 Task: Search one way flight ticket for 5 adults, 2 children, 1 infant in seat and 1 infant on lap in economy from Madison: Dane County Regional Airport (truax Field) to Greensboro: Piedmont Triad International Airport on 5-1-2023. Choice of flights is Singapure airlines. Number of bags: 2 checked bags. Price is upto 83000. Outbound departure time preference is 7:30.
Action: Mouse moved to (249, 441)
Screenshot: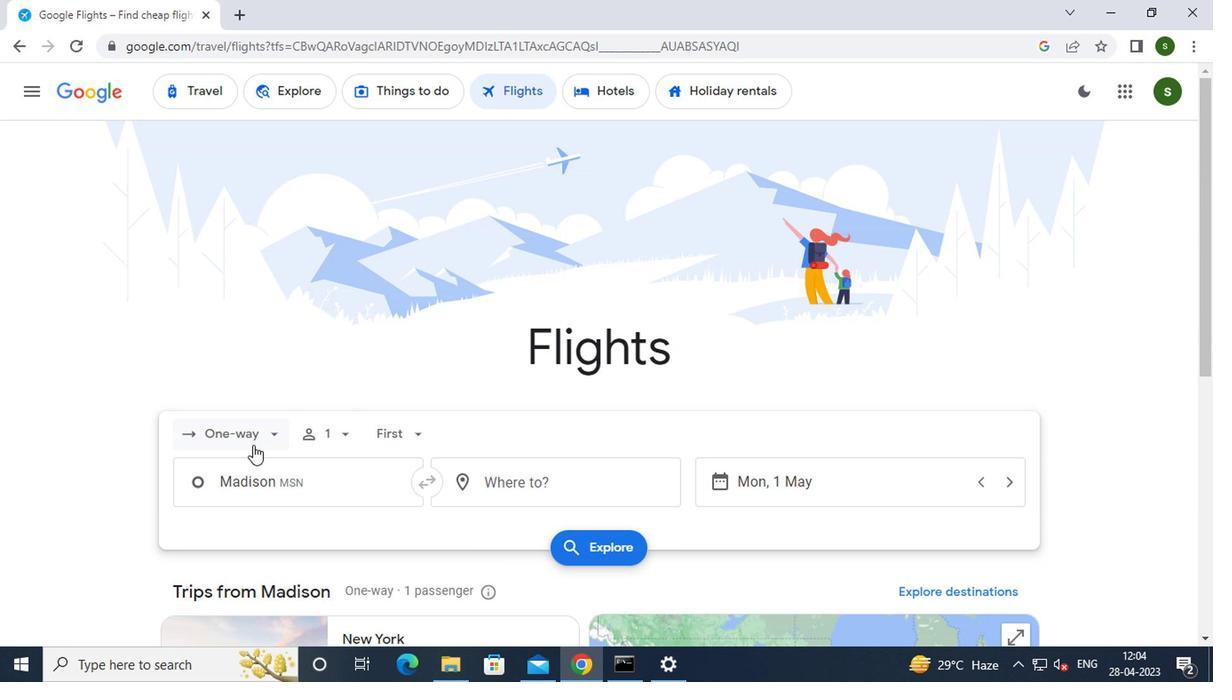 
Action: Mouse pressed left at (249, 441)
Screenshot: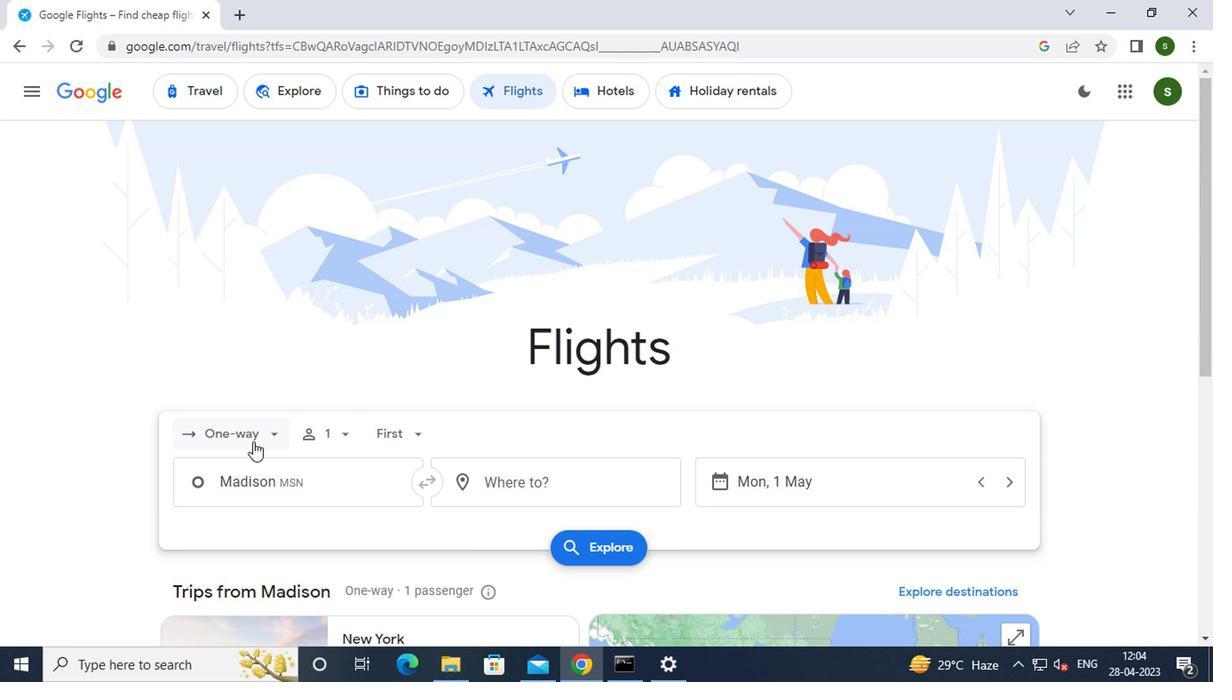 
Action: Mouse moved to (265, 509)
Screenshot: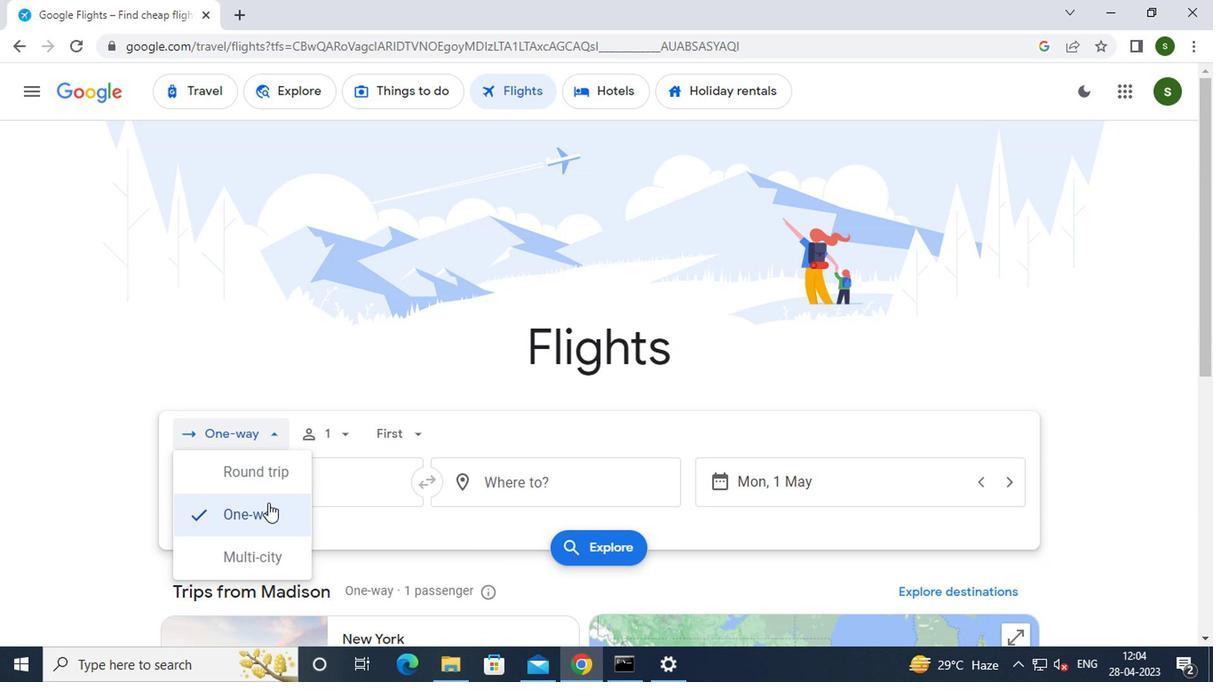 
Action: Mouse pressed left at (265, 509)
Screenshot: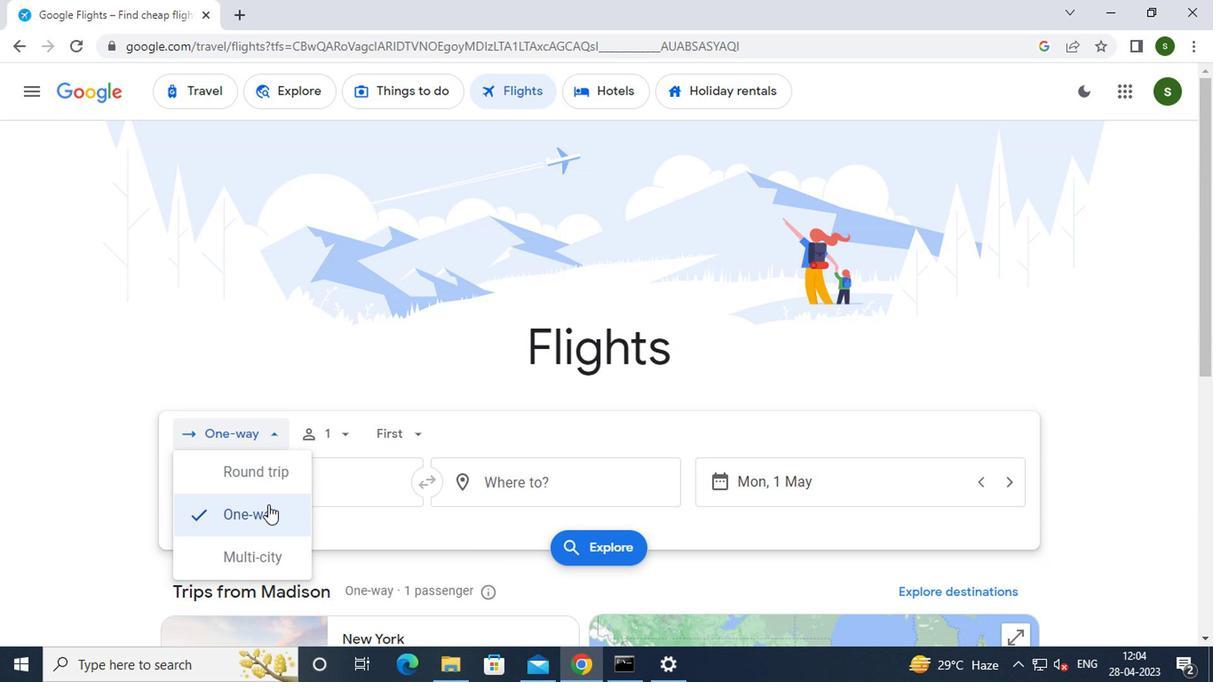 
Action: Mouse moved to (340, 436)
Screenshot: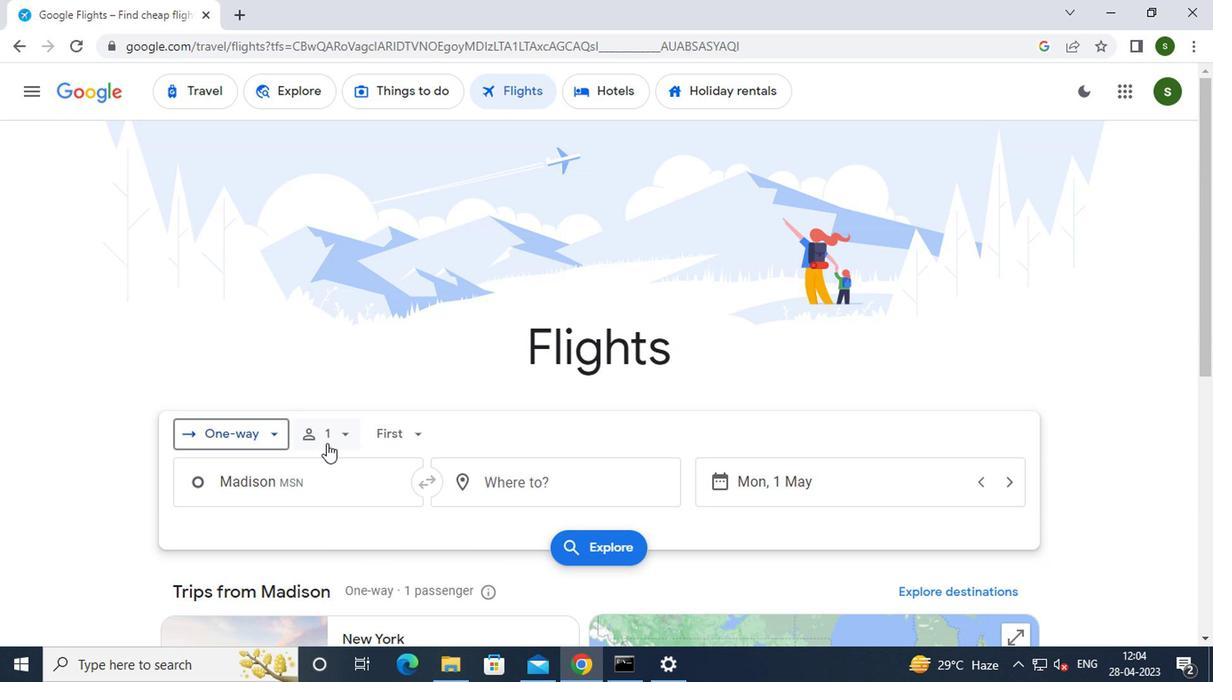 
Action: Mouse pressed left at (340, 436)
Screenshot: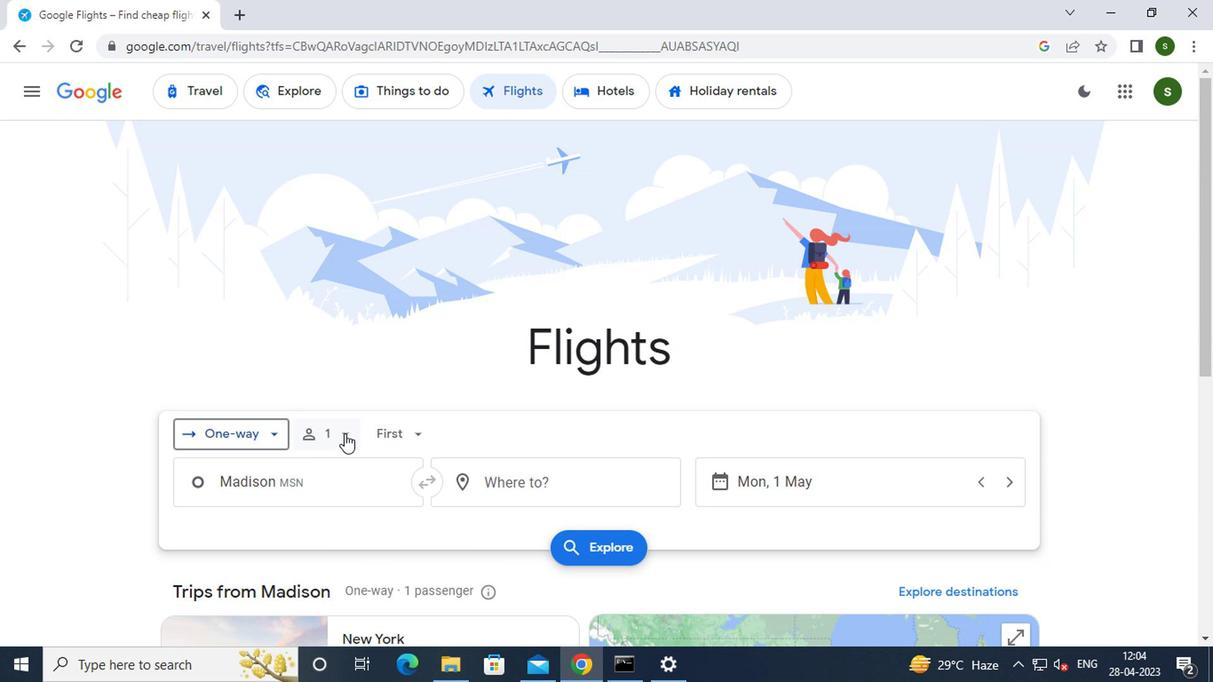 
Action: Mouse moved to (470, 479)
Screenshot: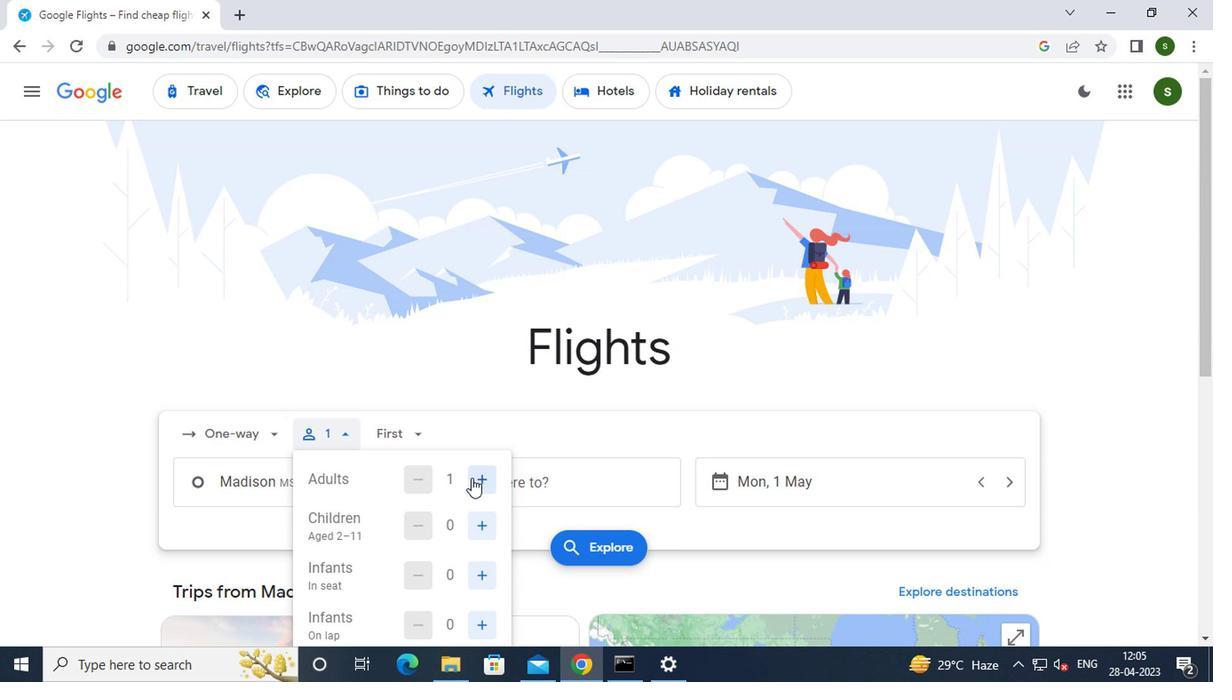 
Action: Mouse pressed left at (470, 479)
Screenshot: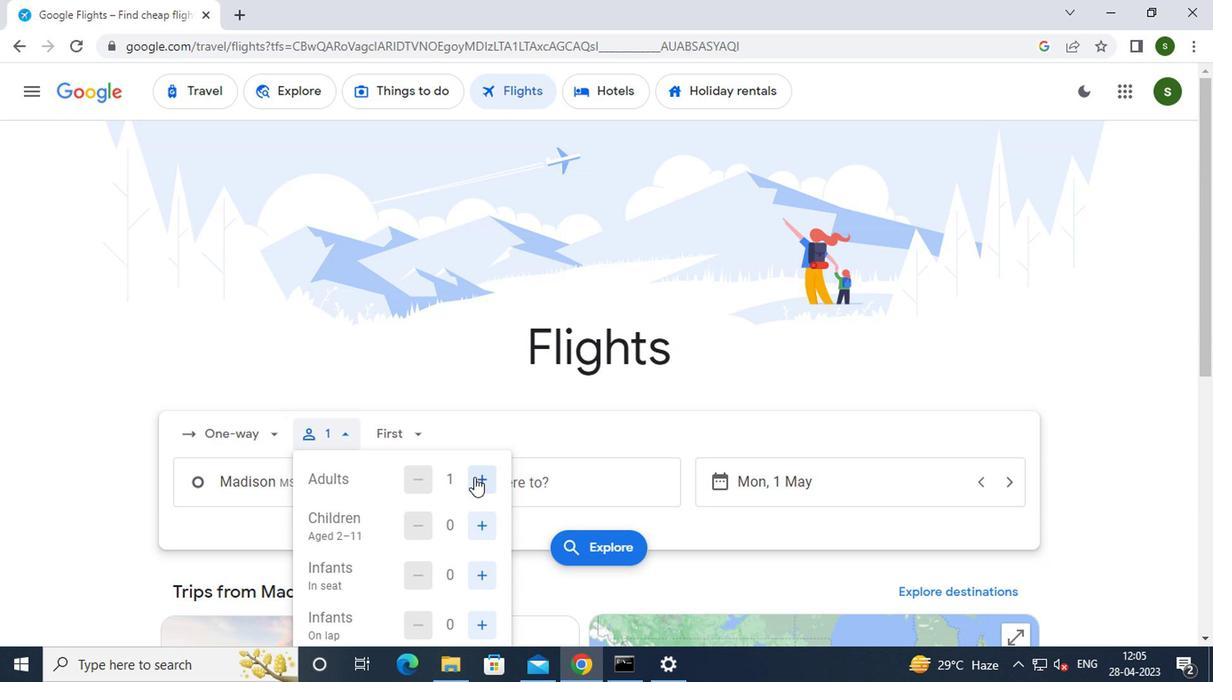 
Action: Mouse pressed left at (470, 479)
Screenshot: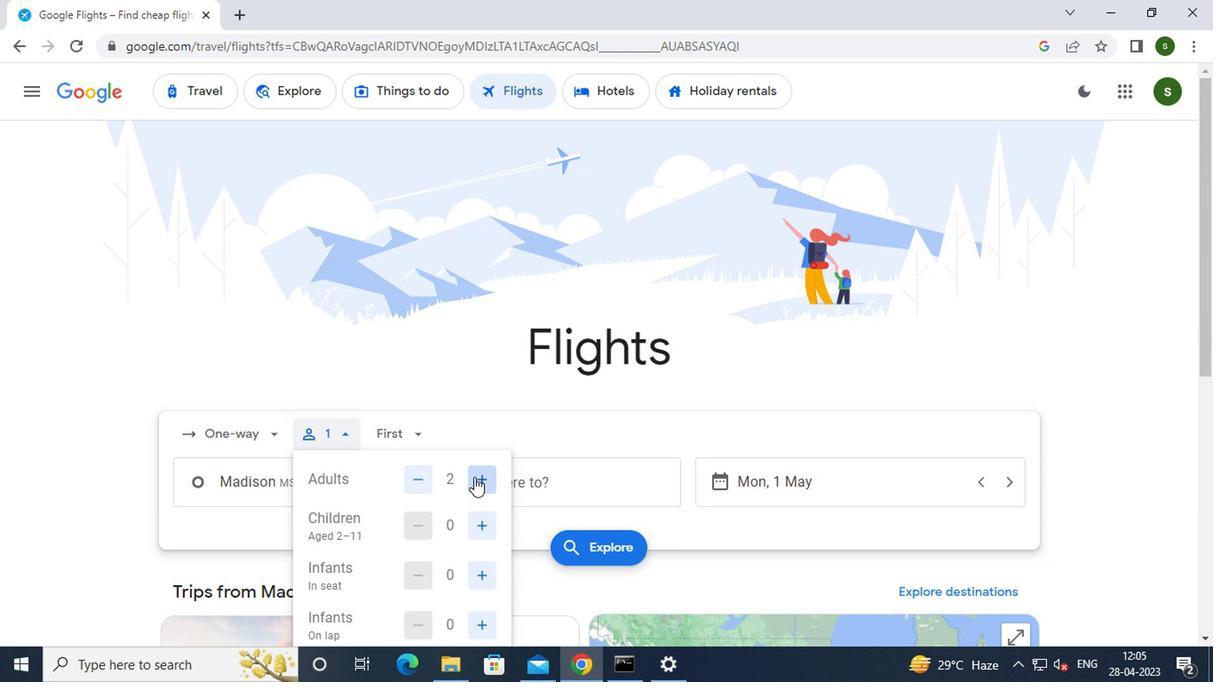 
Action: Mouse pressed left at (470, 479)
Screenshot: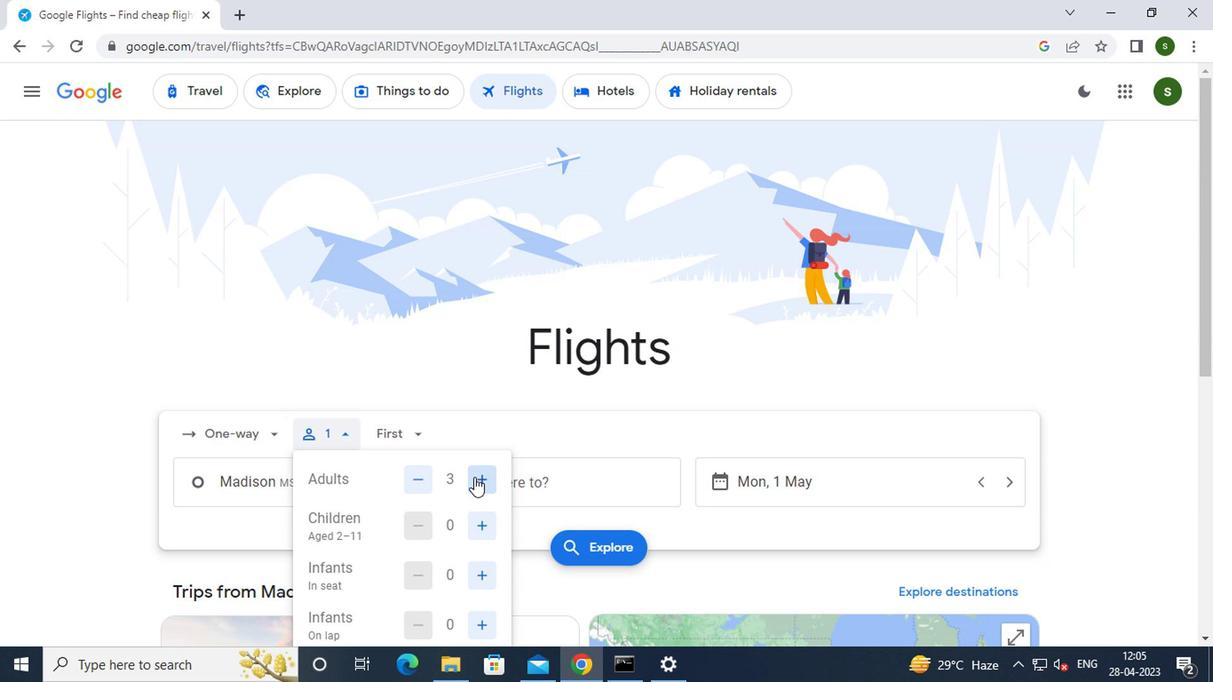 
Action: Mouse pressed left at (470, 479)
Screenshot: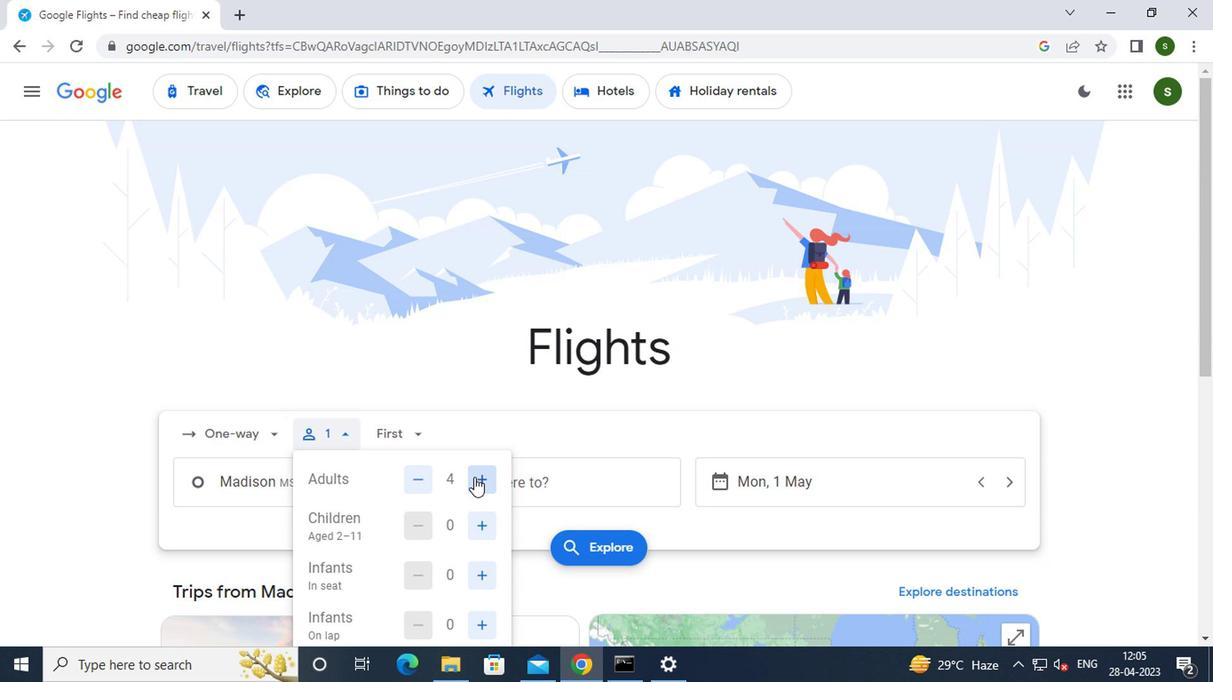 
Action: Mouse moved to (482, 517)
Screenshot: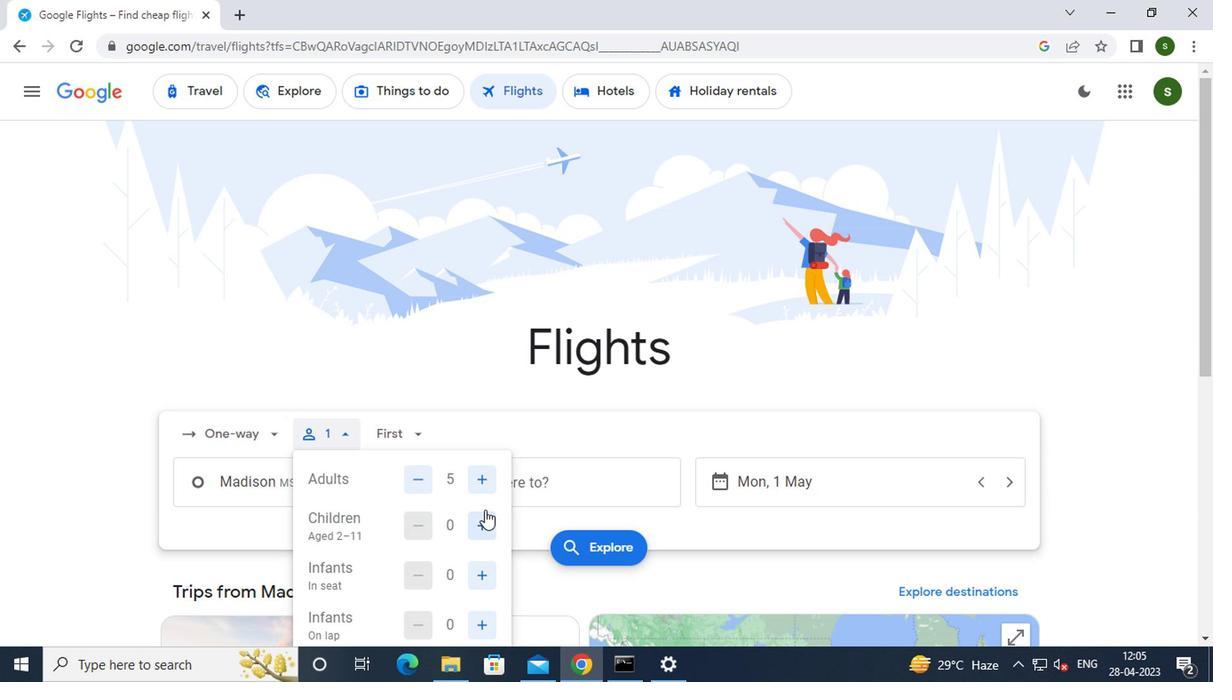 
Action: Mouse pressed left at (482, 517)
Screenshot: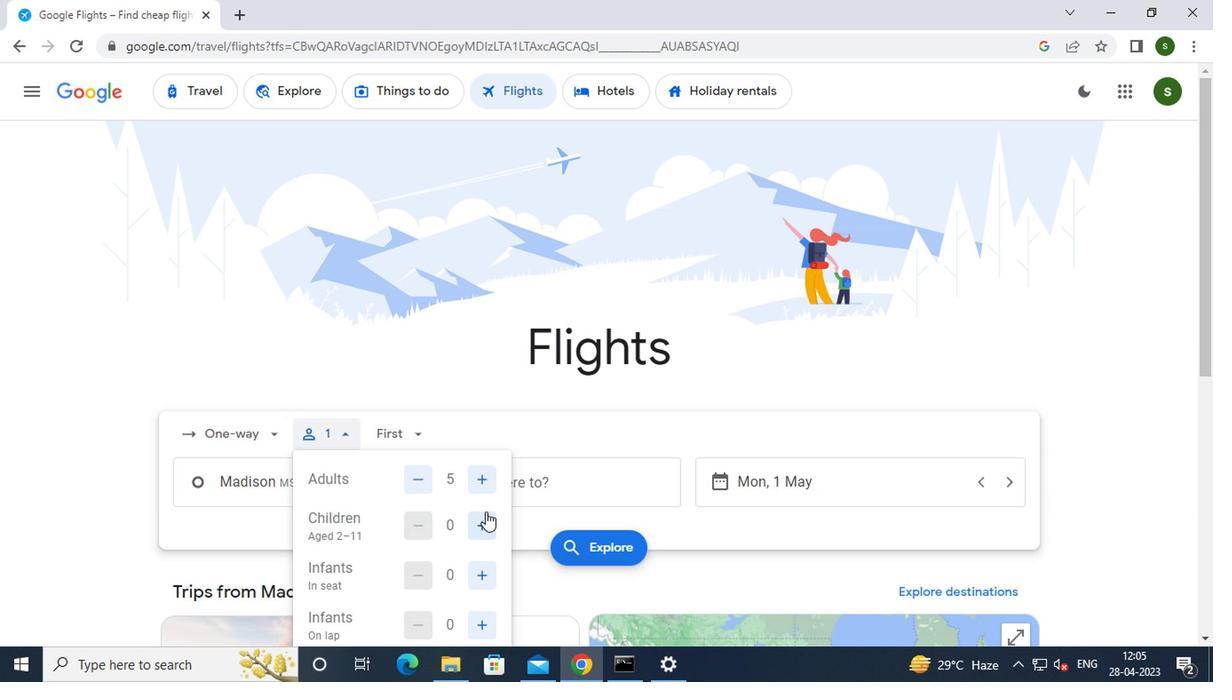 
Action: Mouse pressed left at (482, 517)
Screenshot: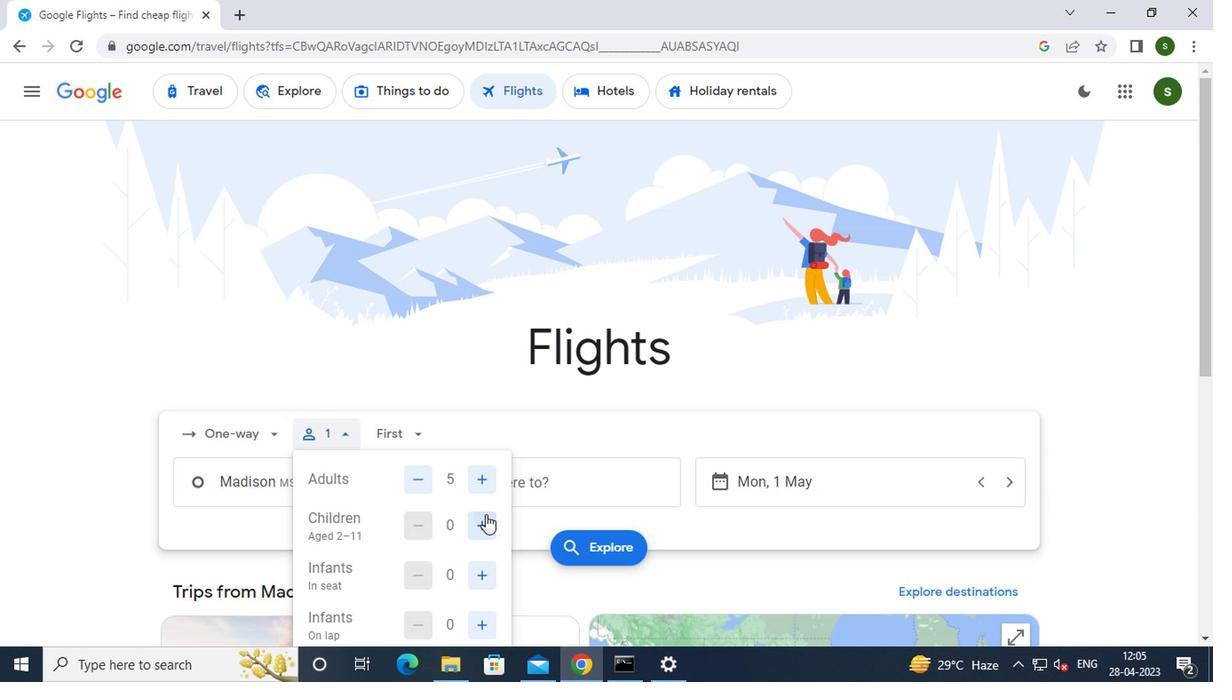 
Action: Mouse scrolled (482, 515) with delta (0, -1)
Screenshot: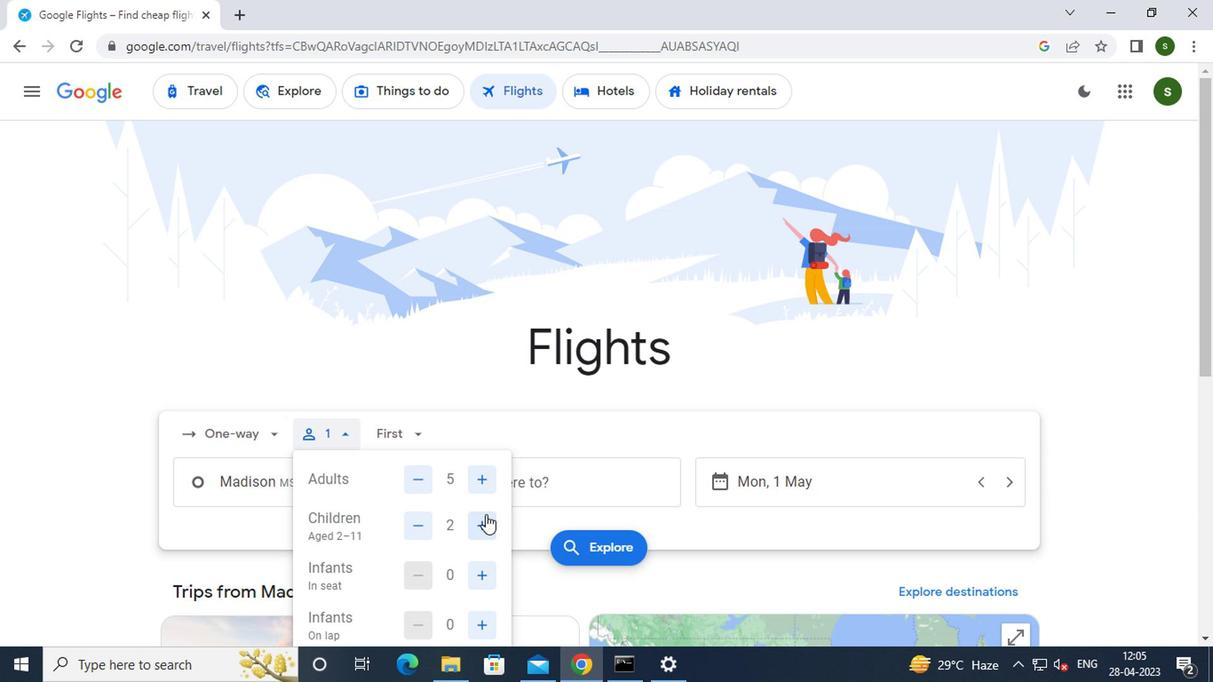 
Action: Mouse moved to (478, 491)
Screenshot: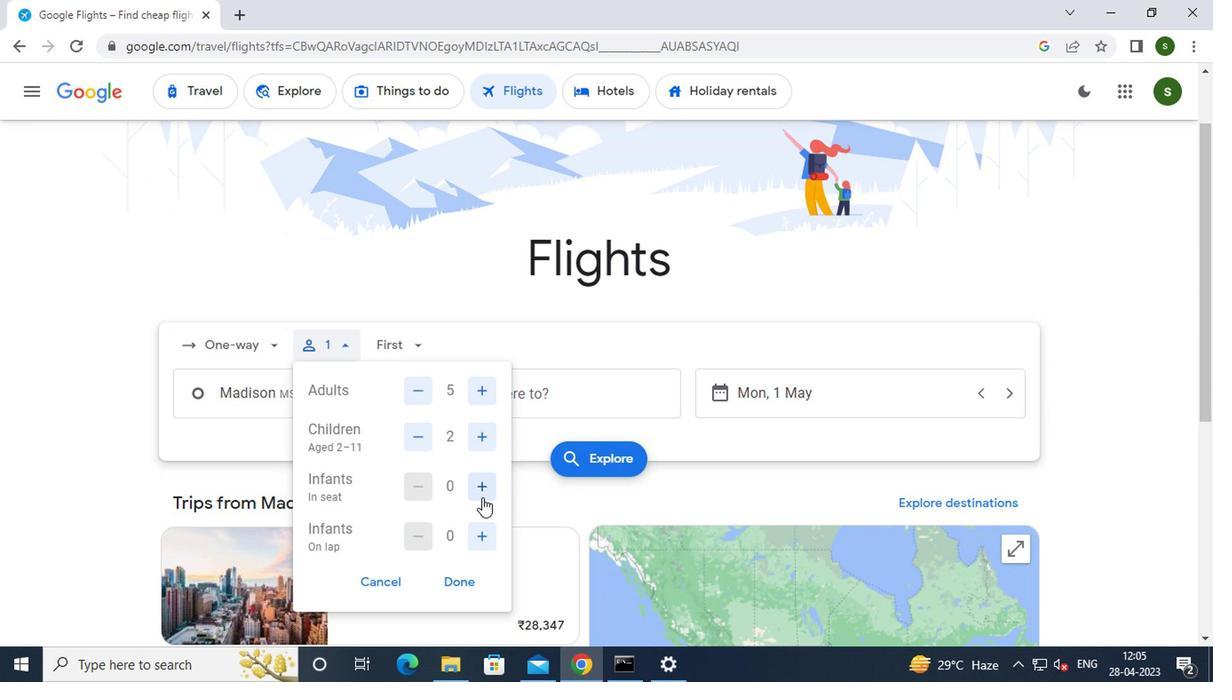 
Action: Mouse pressed left at (478, 491)
Screenshot: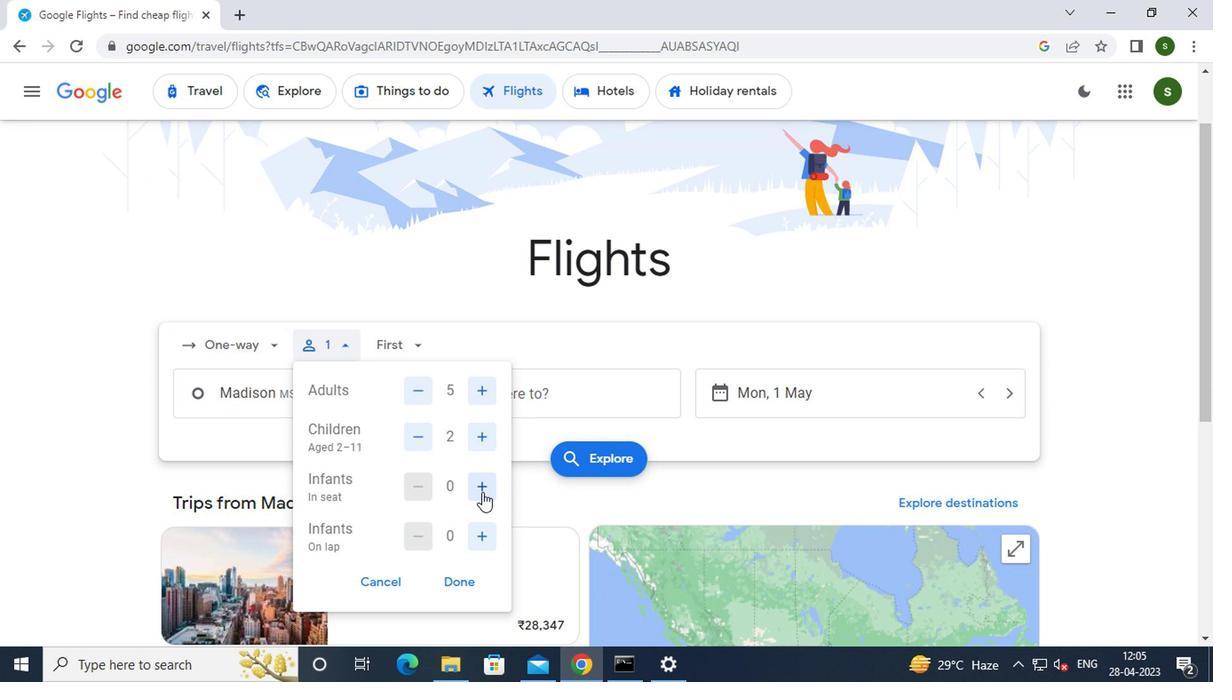 
Action: Mouse moved to (477, 535)
Screenshot: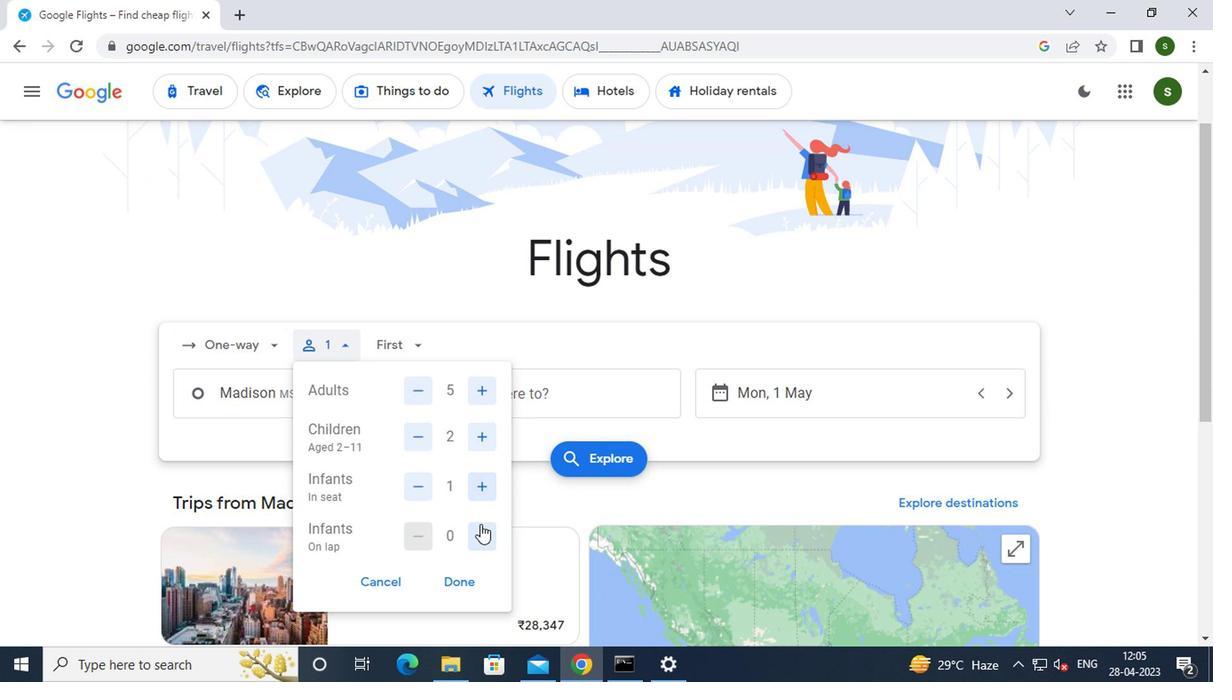 
Action: Mouse pressed left at (477, 535)
Screenshot: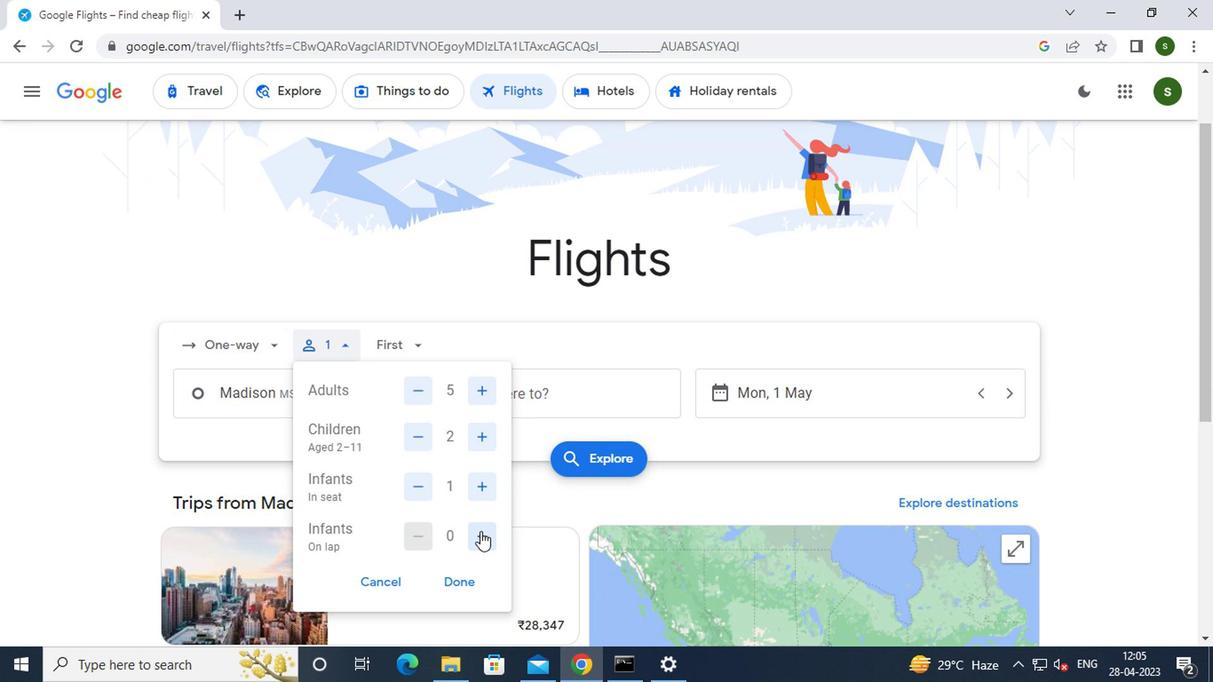 
Action: Mouse moved to (408, 351)
Screenshot: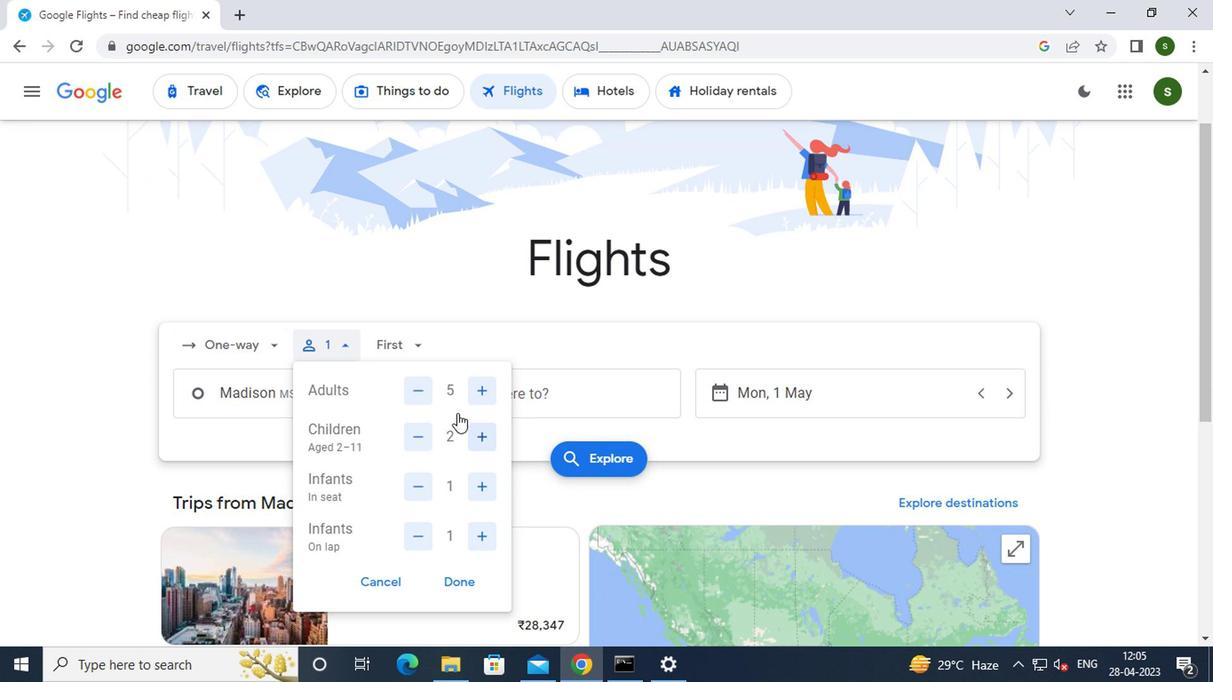 
Action: Mouse pressed left at (408, 351)
Screenshot: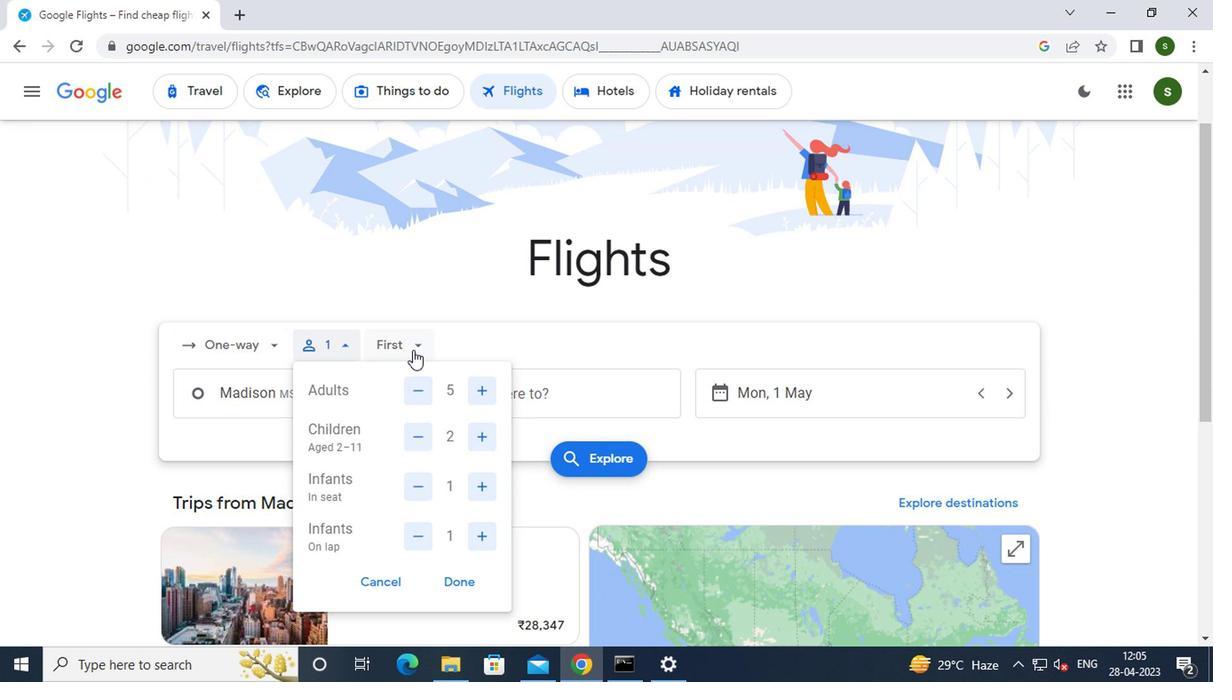 
Action: Mouse moved to (423, 382)
Screenshot: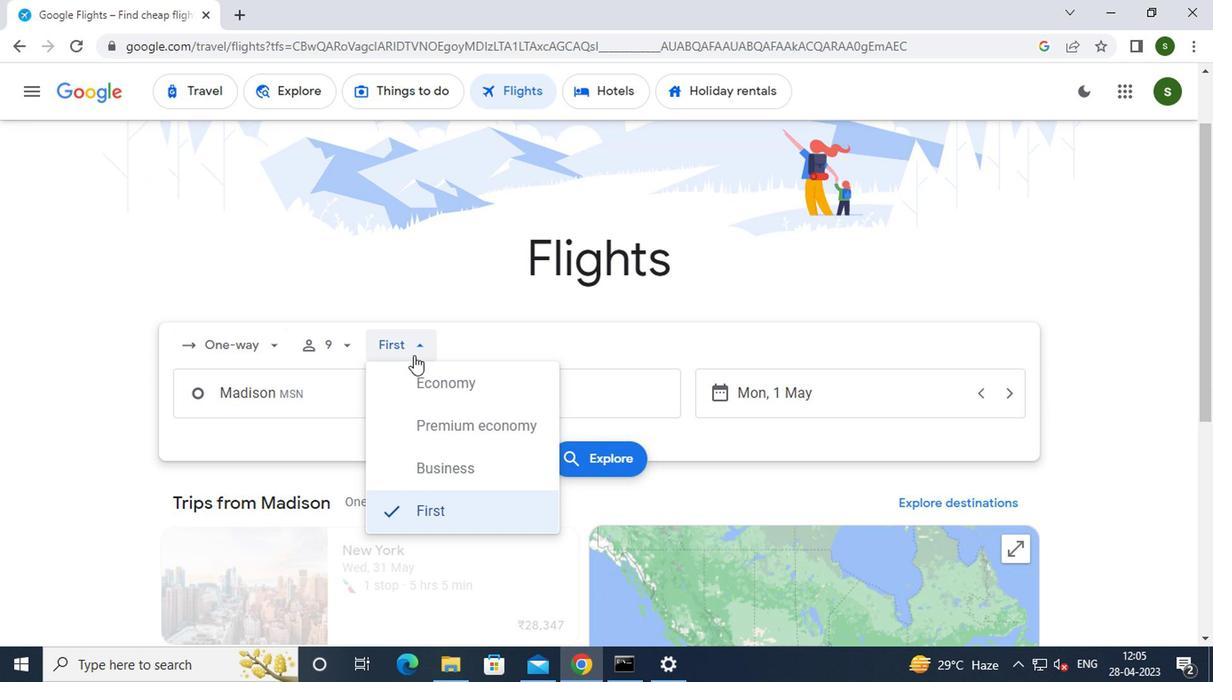 
Action: Mouse pressed left at (423, 382)
Screenshot: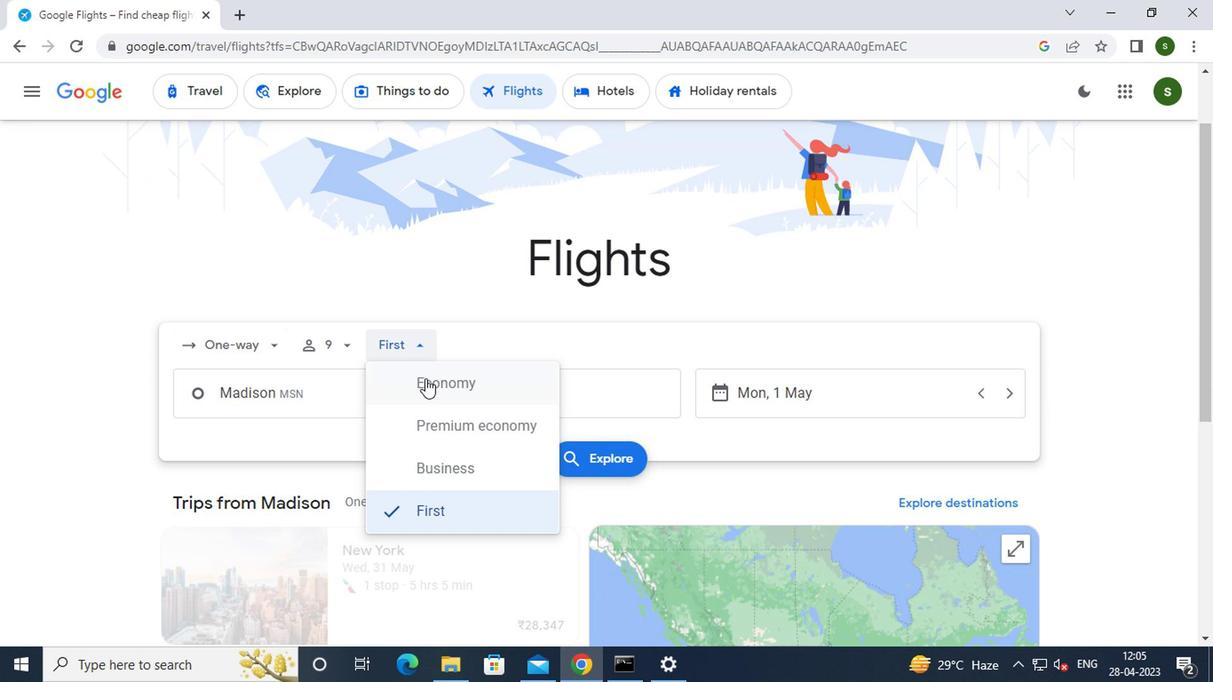 
Action: Mouse moved to (292, 403)
Screenshot: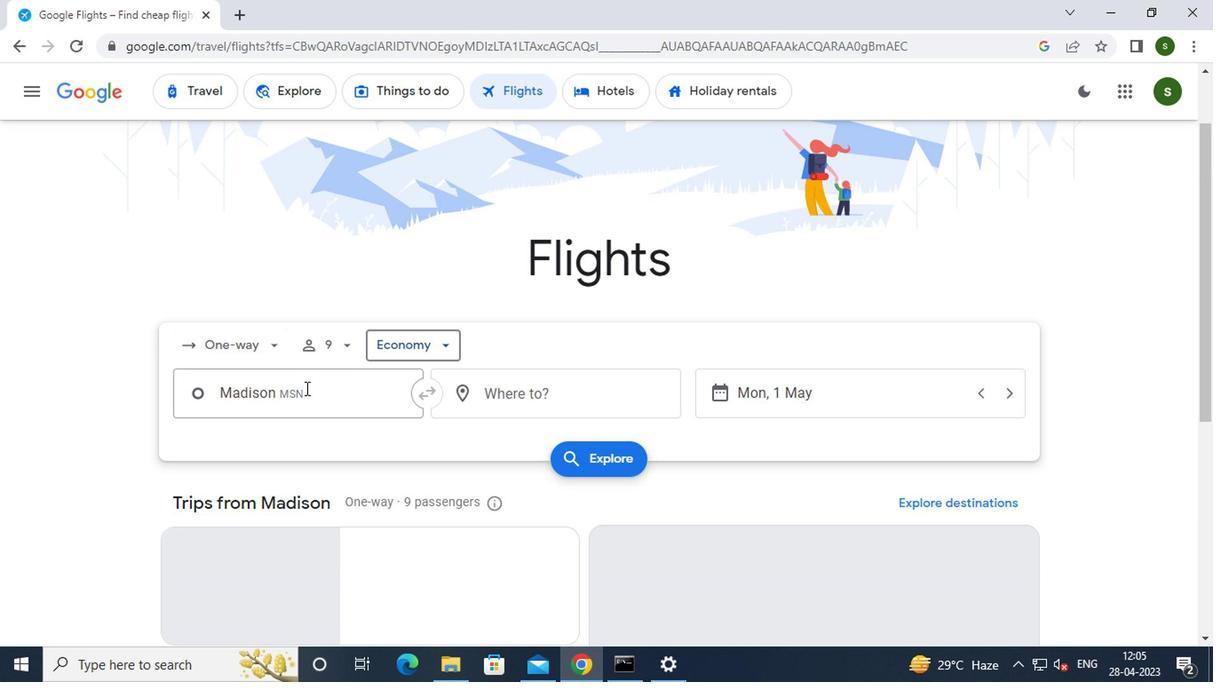 
Action: Mouse pressed left at (292, 403)
Screenshot: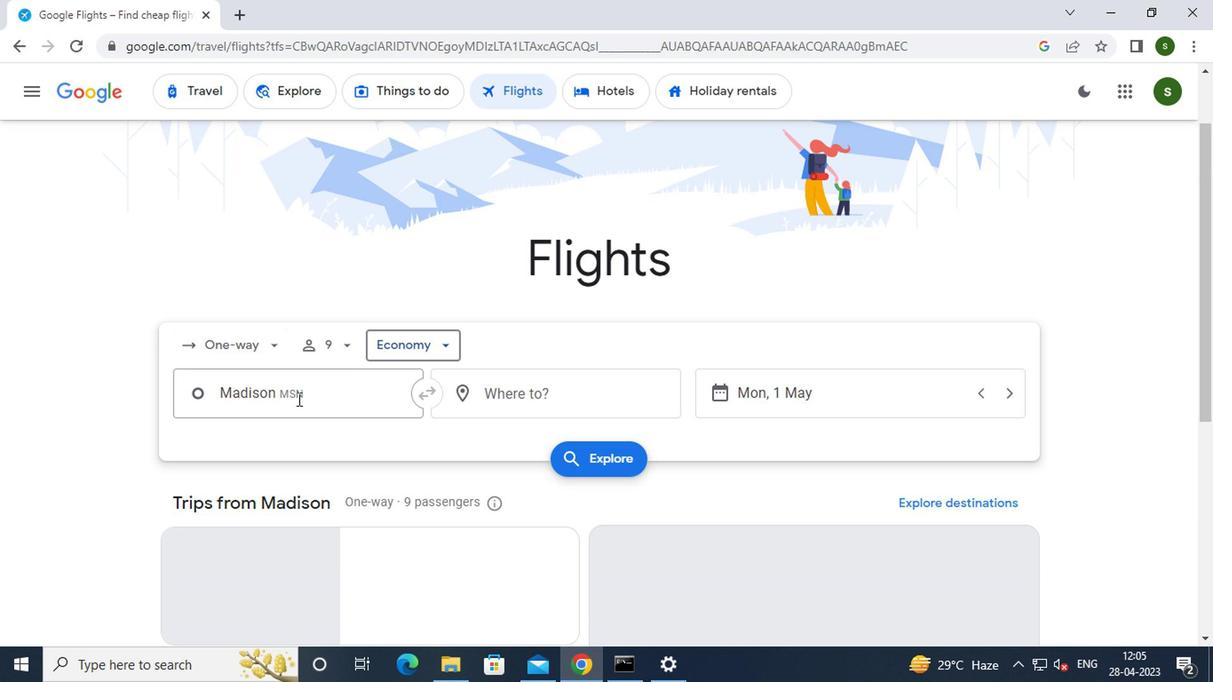 
Action: Key pressed <Key.backspace>m<Key.caps_lock>adison
Screenshot: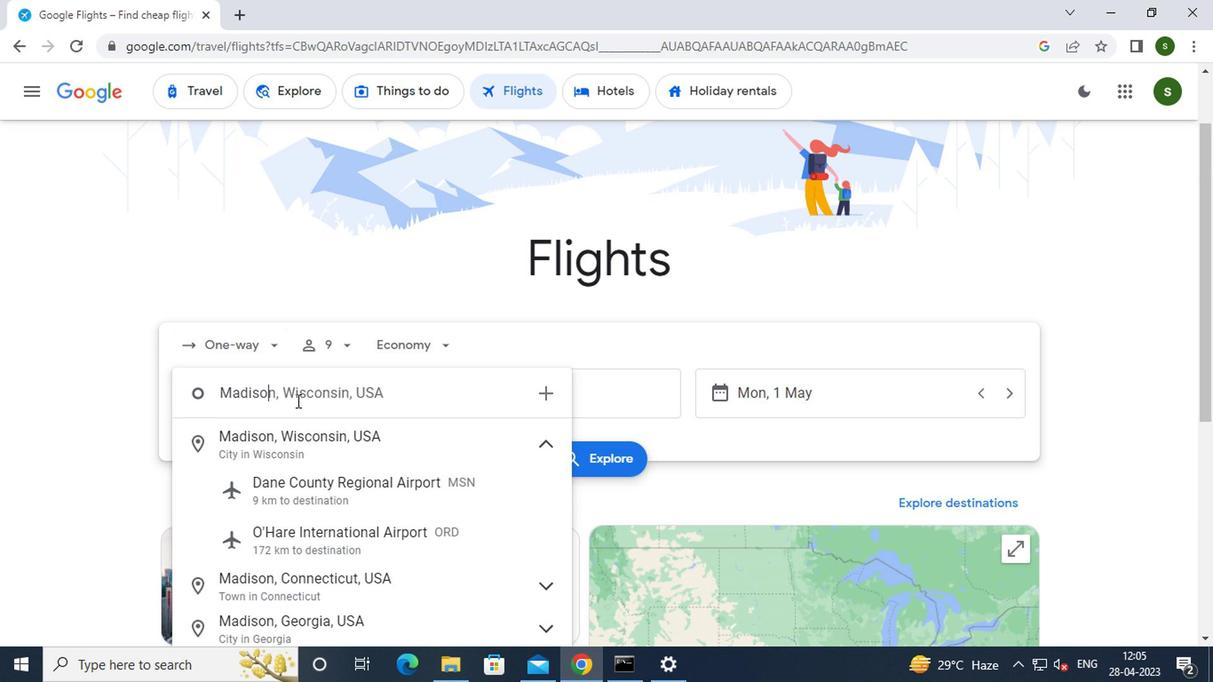 
Action: Mouse moved to (314, 496)
Screenshot: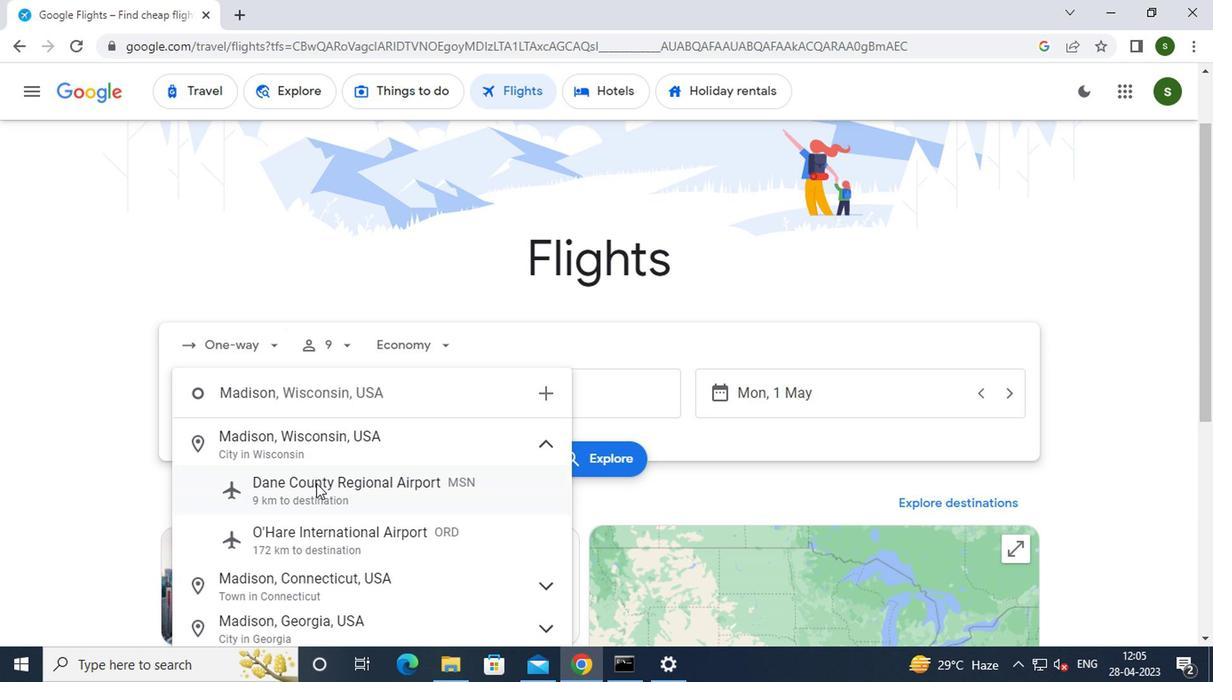 
Action: Mouse pressed left at (314, 496)
Screenshot: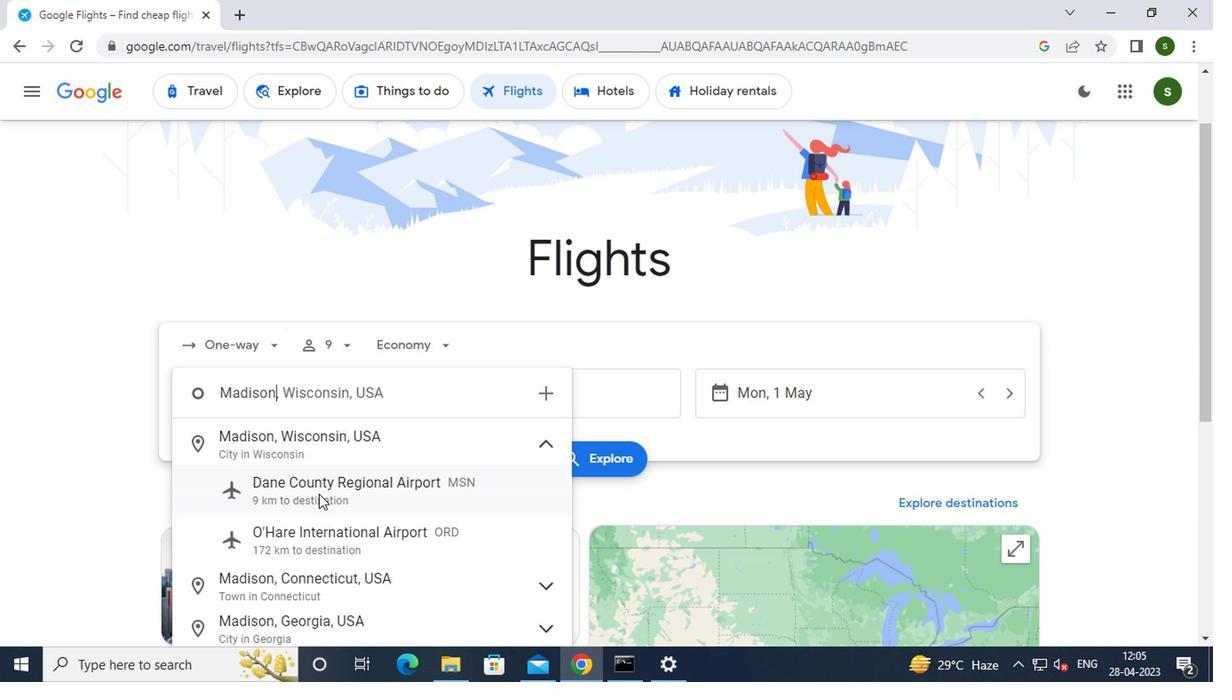 
Action: Mouse moved to (506, 392)
Screenshot: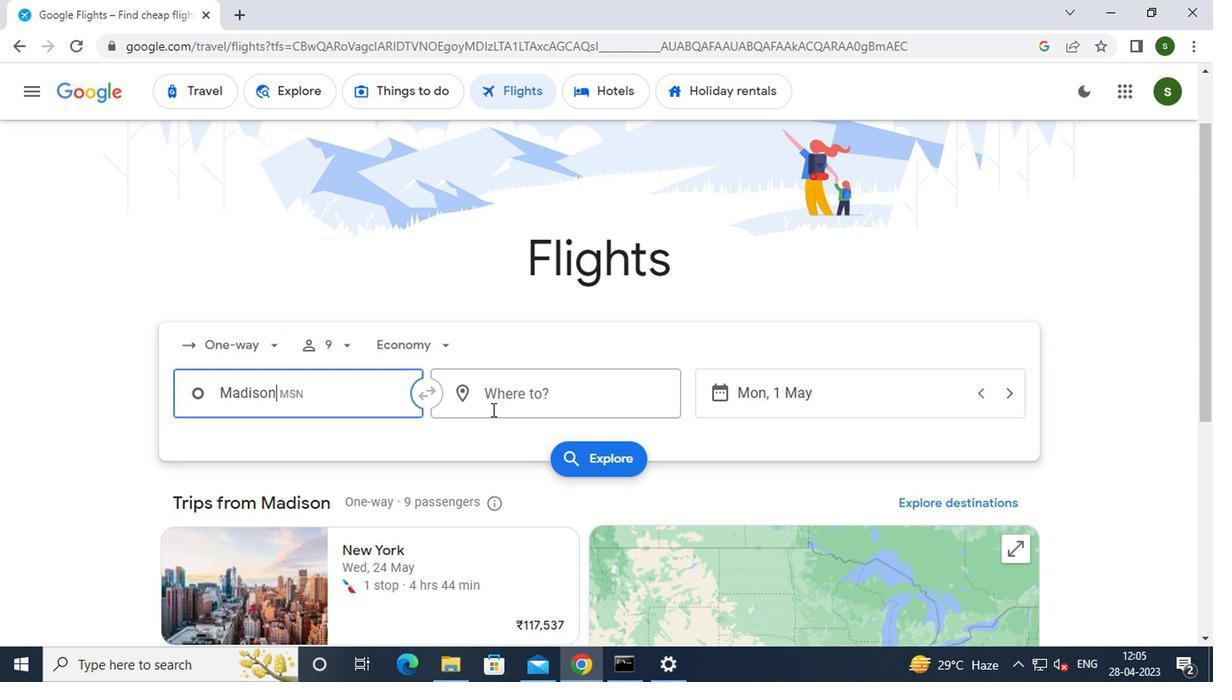 
Action: Mouse pressed left at (506, 392)
Screenshot: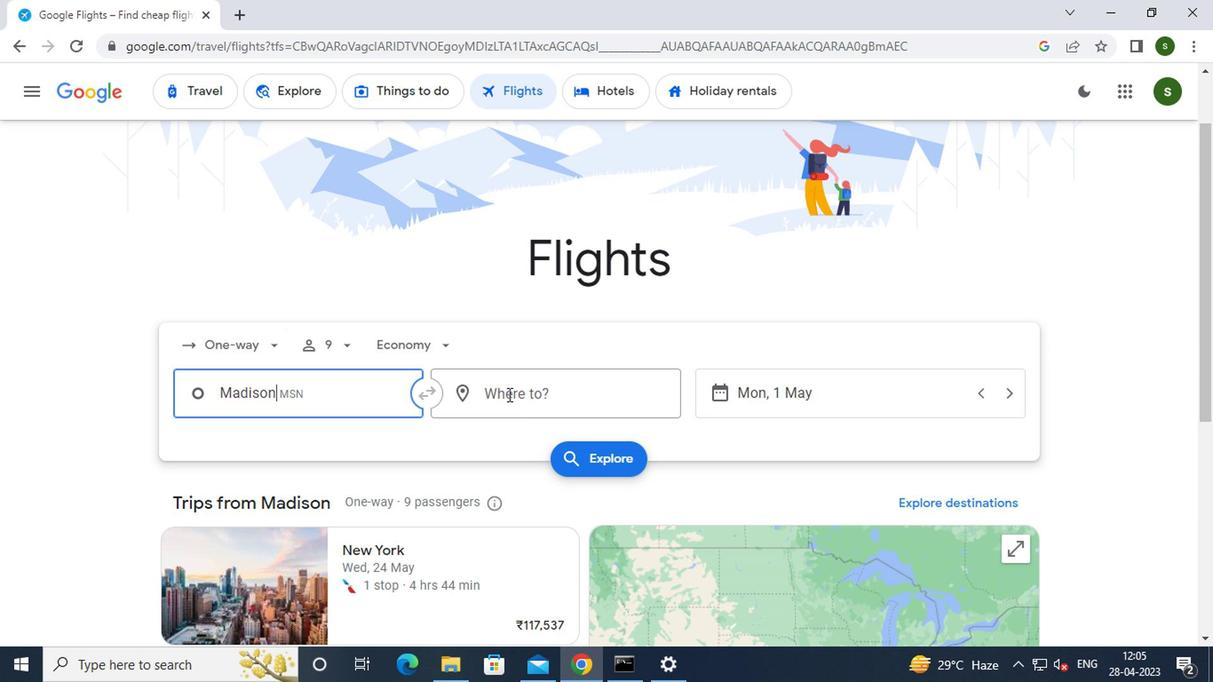 
Action: Key pressed <Key.caps_lock>g<Key.caps_lock>reensboro
Screenshot: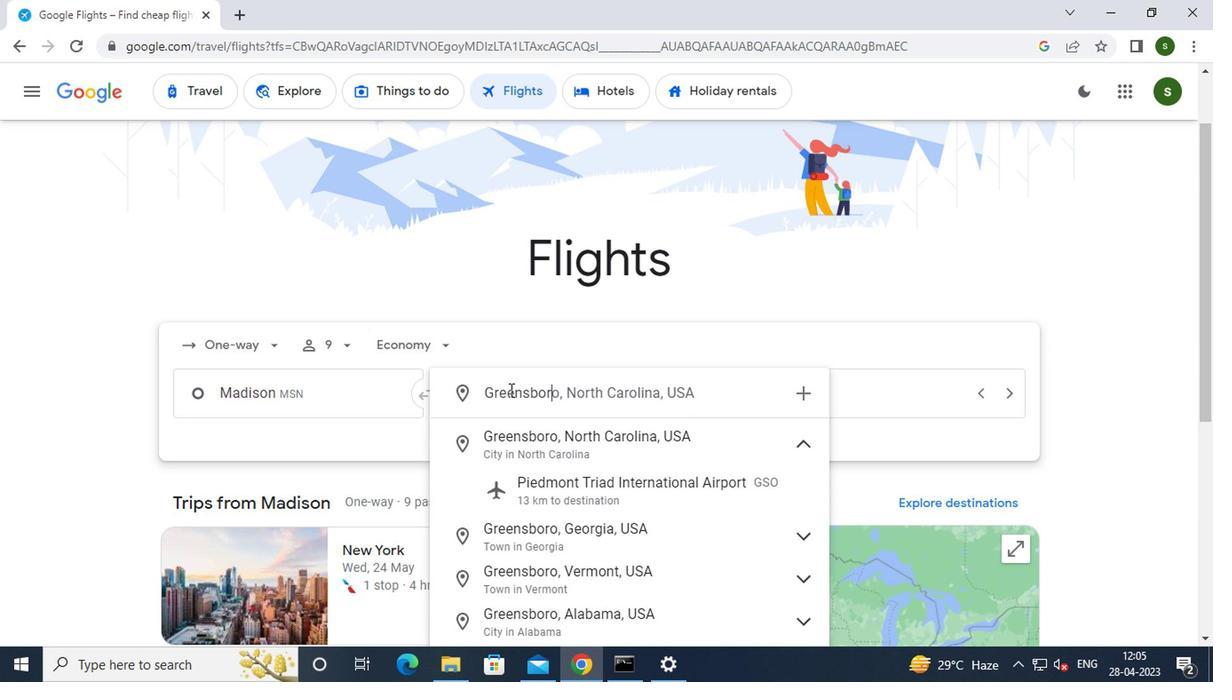 
Action: Mouse moved to (540, 494)
Screenshot: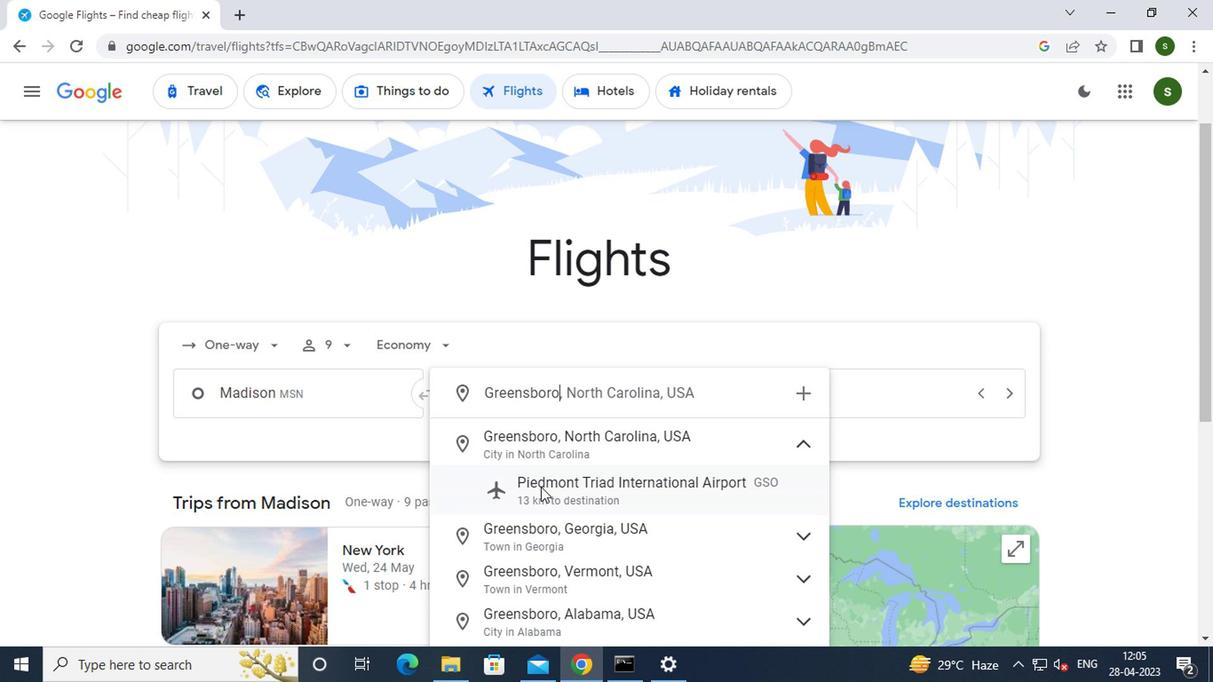 
Action: Mouse pressed left at (540, 494)
Screenshot: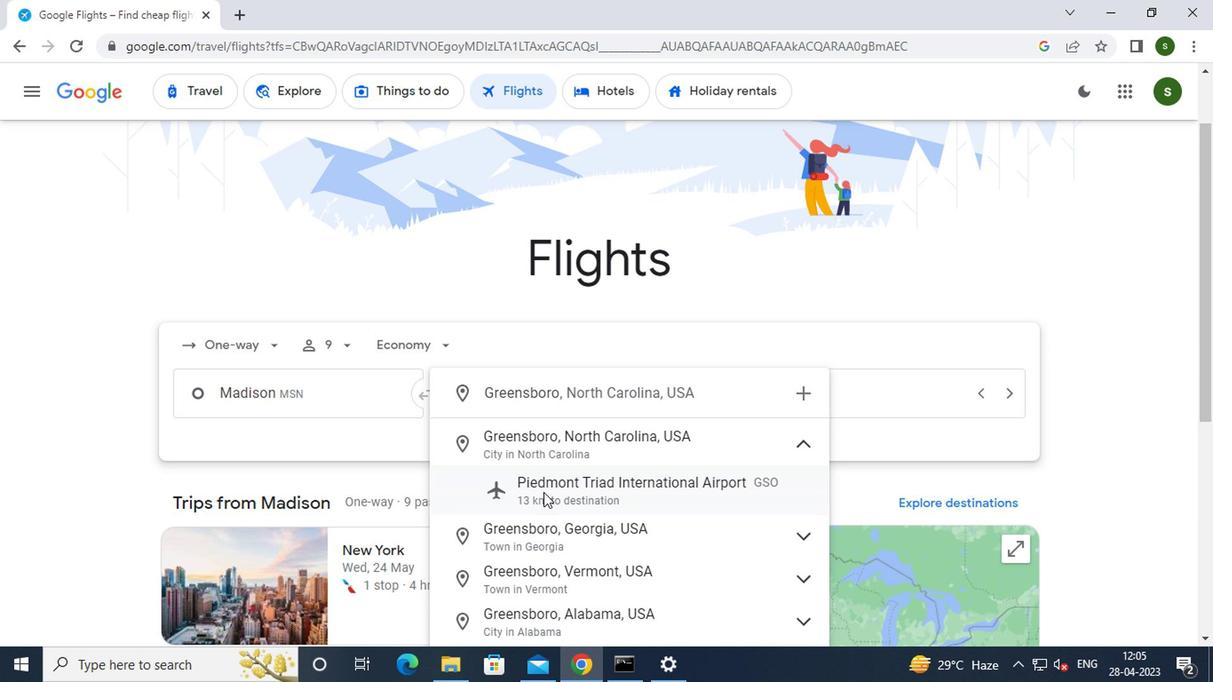 
Action: Mouse moved to (766, 397)
Screenshot: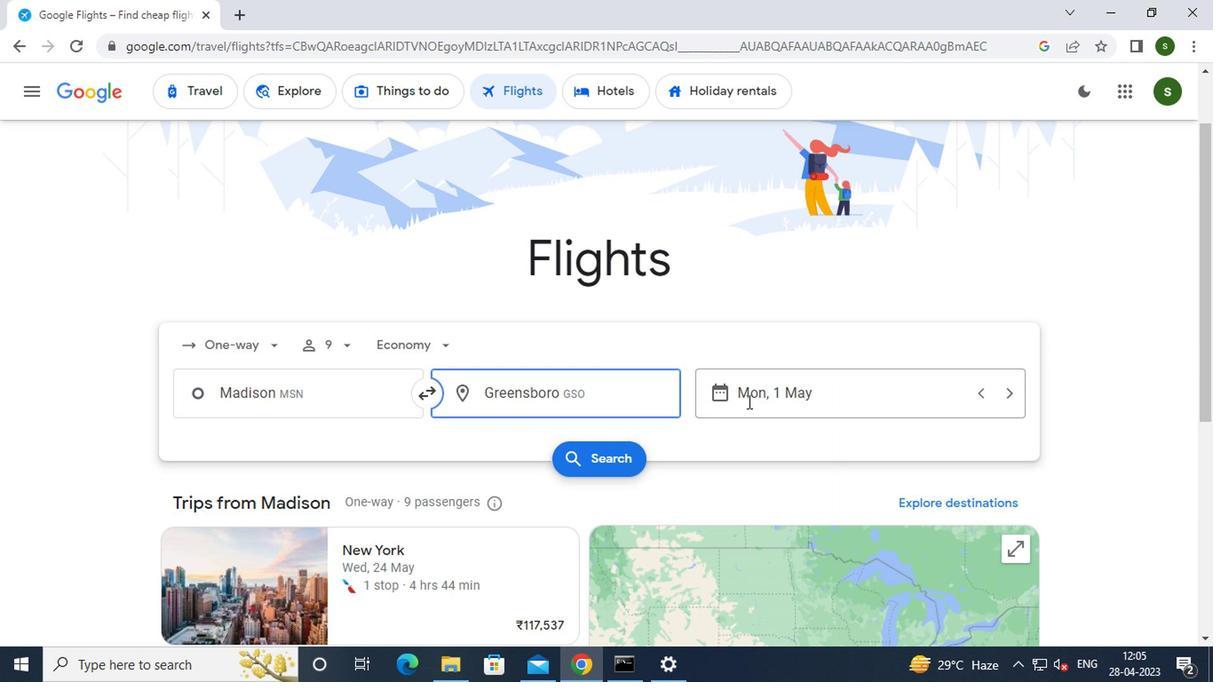 
Action: Mouse pressed left at (766, 397)
Screenshot: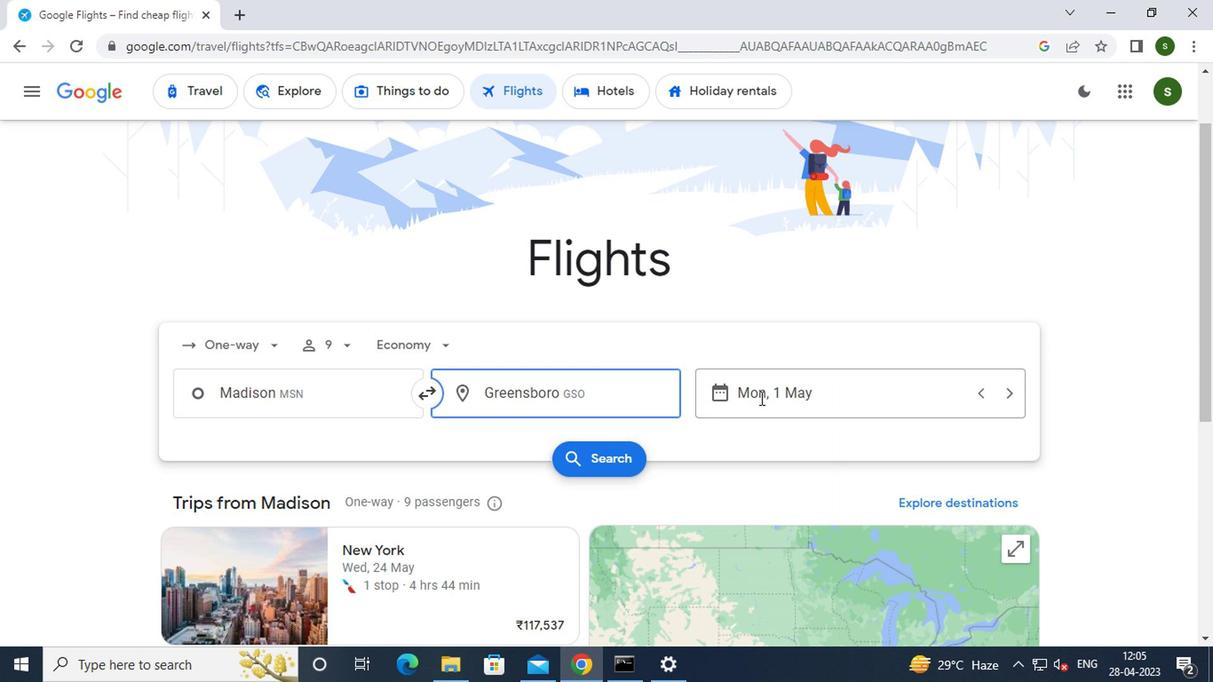 
Action: Mouse moved to (775, 333)
Screenshot: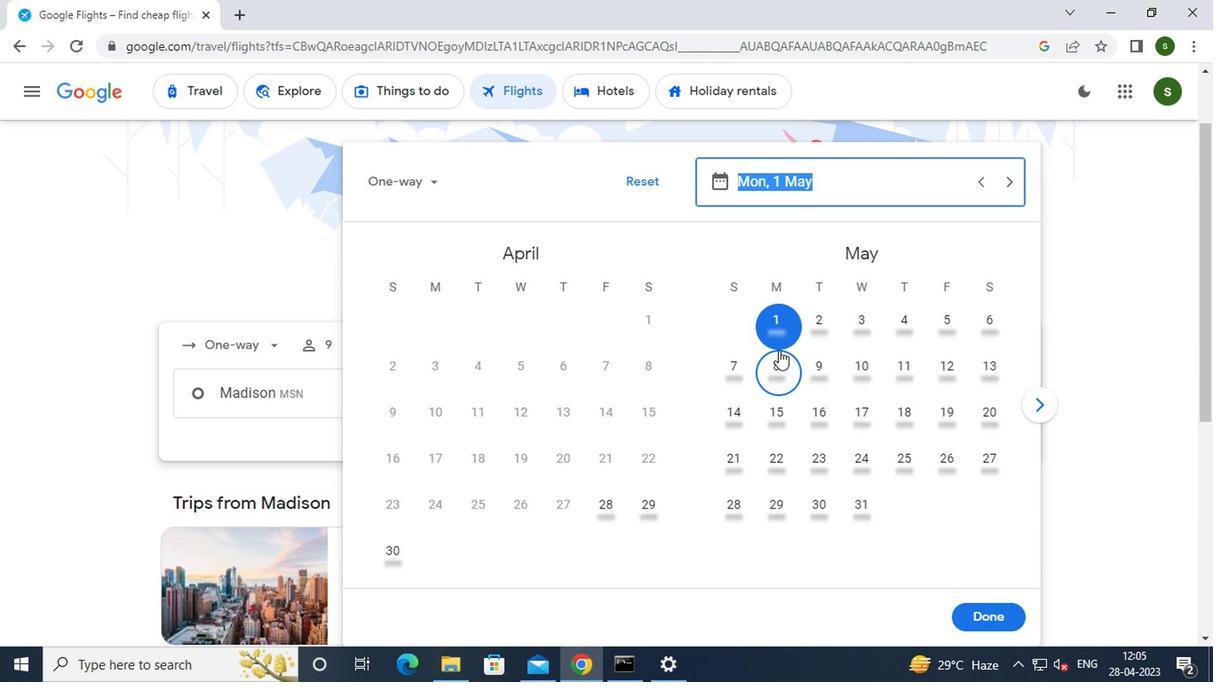 
Action: Mouse pressed left at (775, 333)
Screenshot: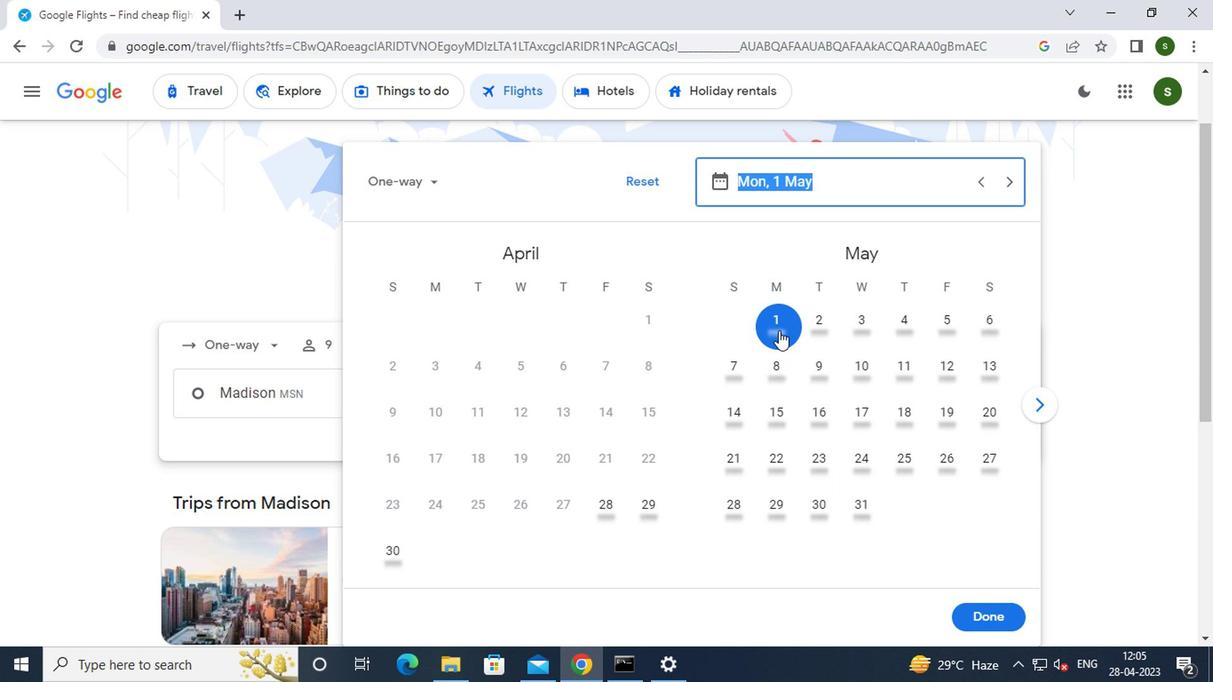 
Action: Mouse moved to (981, 629)
Screenshot: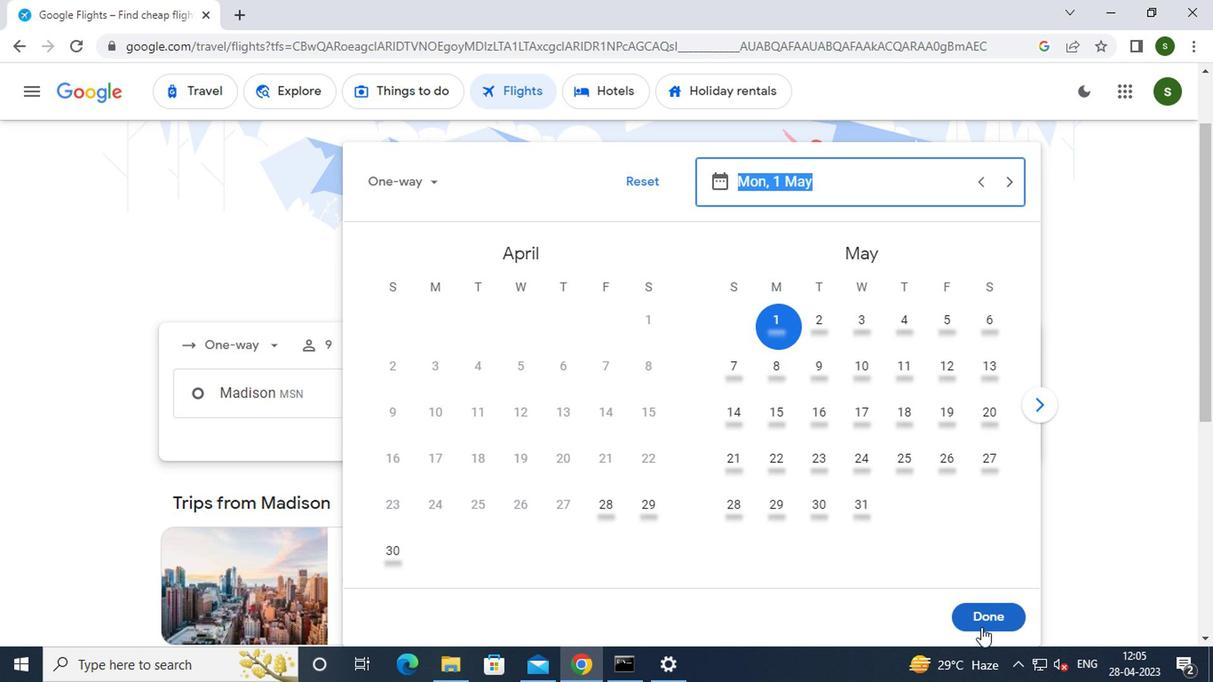 
Action: Mouse pressed left at (981, 629)
Screenshot: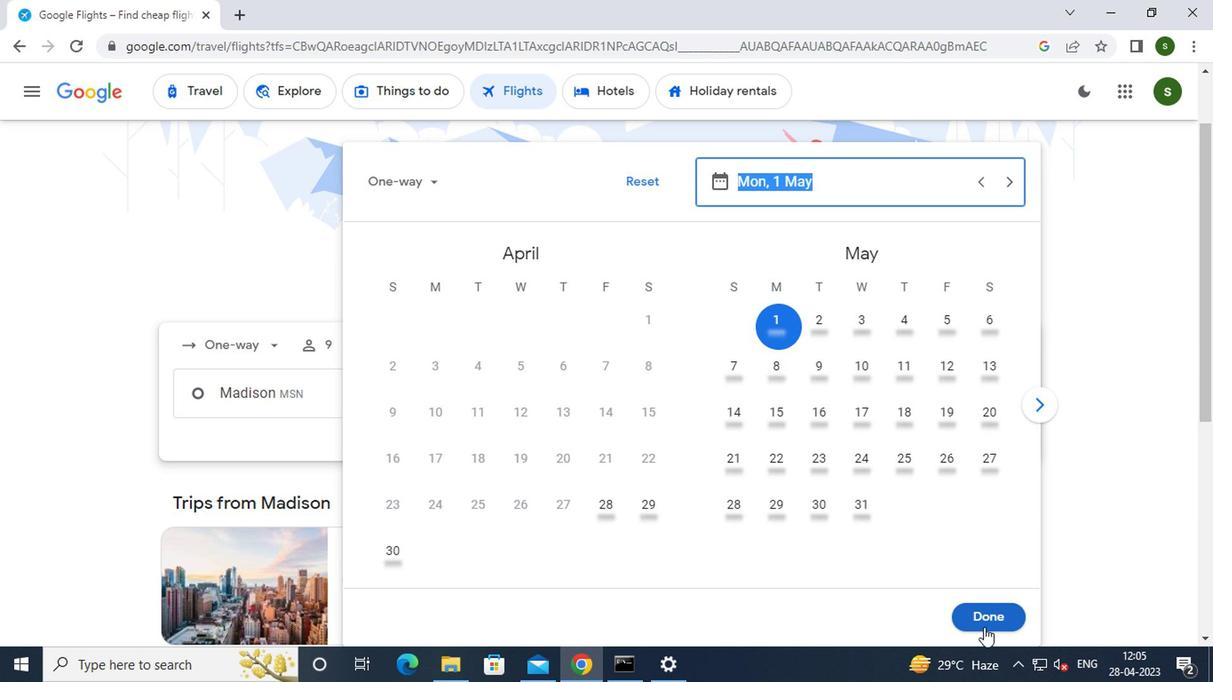 
Action: Mouse moved to (617, 464)
Screenshot: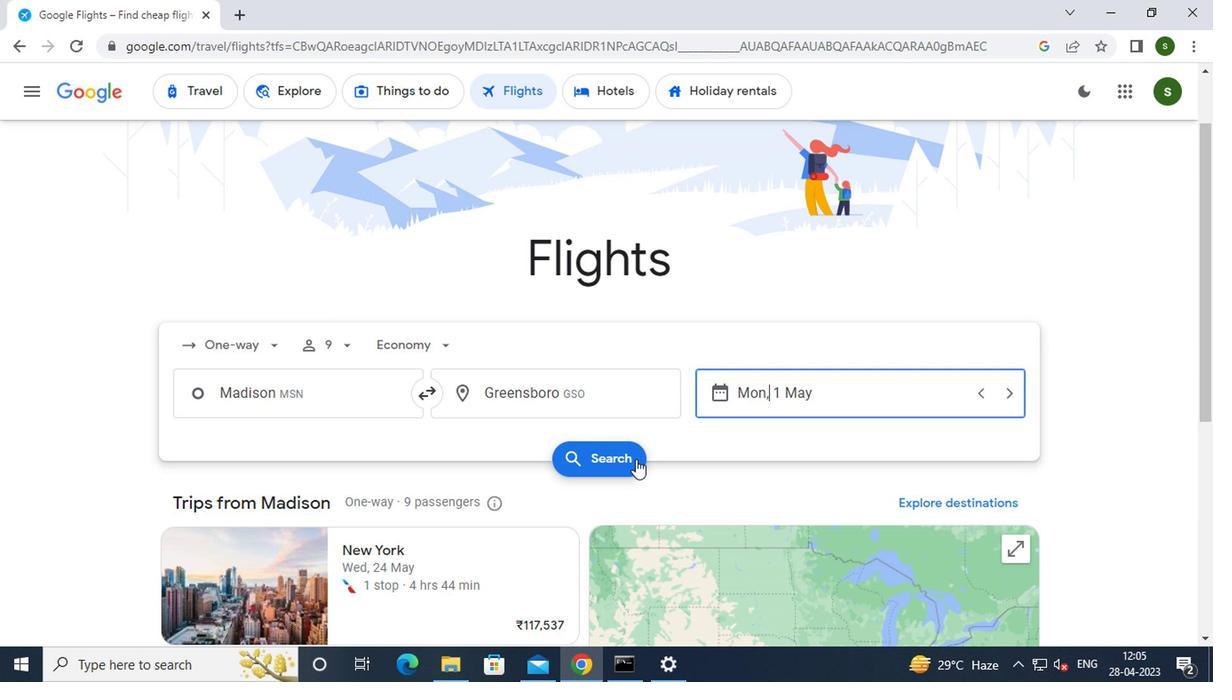 
Action: Mouse pressed left at (617, 464)
Screenshot: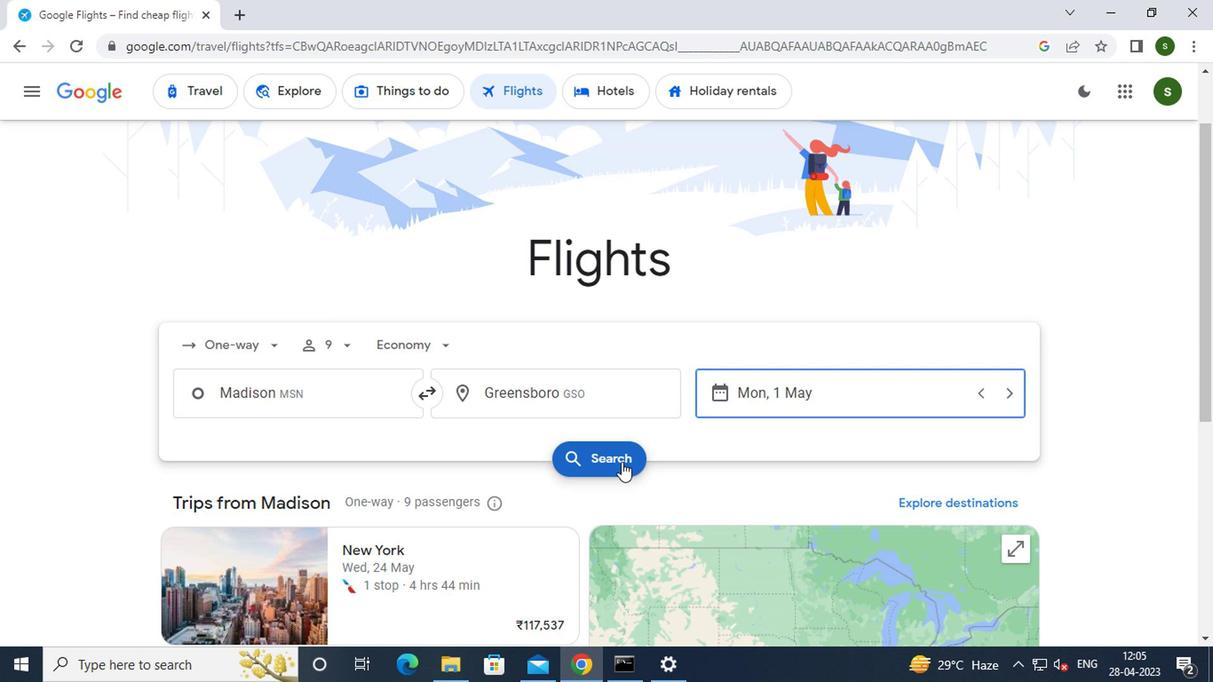 
Action: Mouse moved to (211, 258)
Screenshot: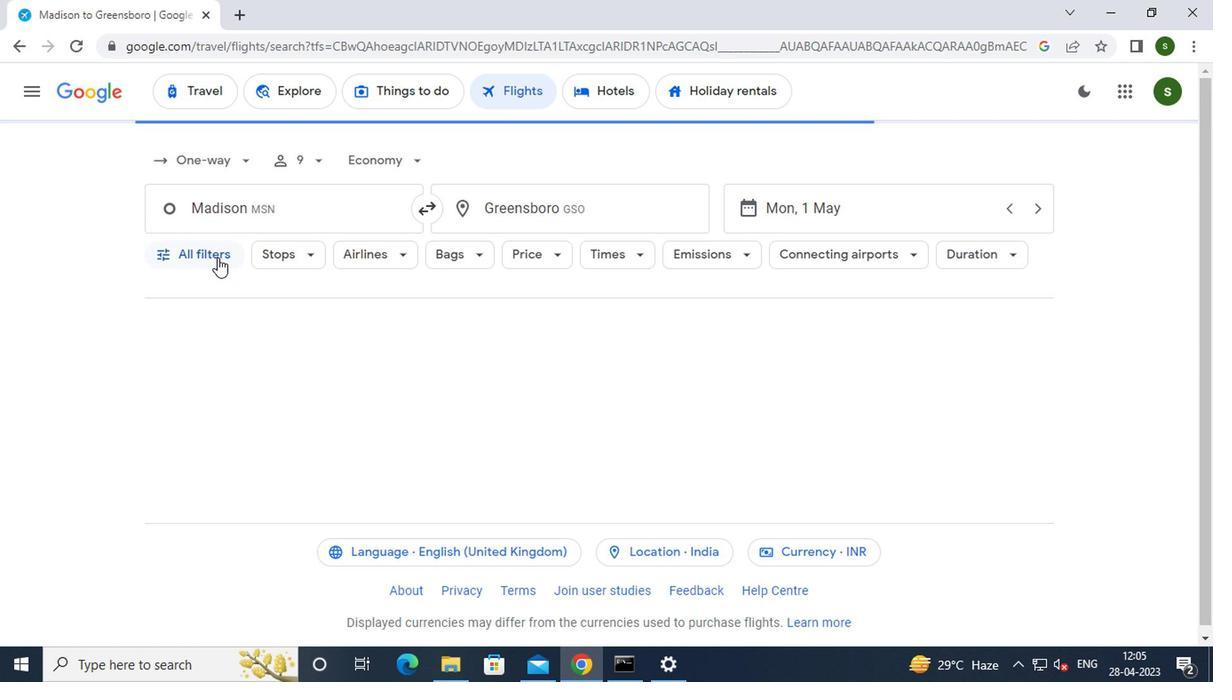 
Action: Mouse pressed left at (211, 258)
Screenshot: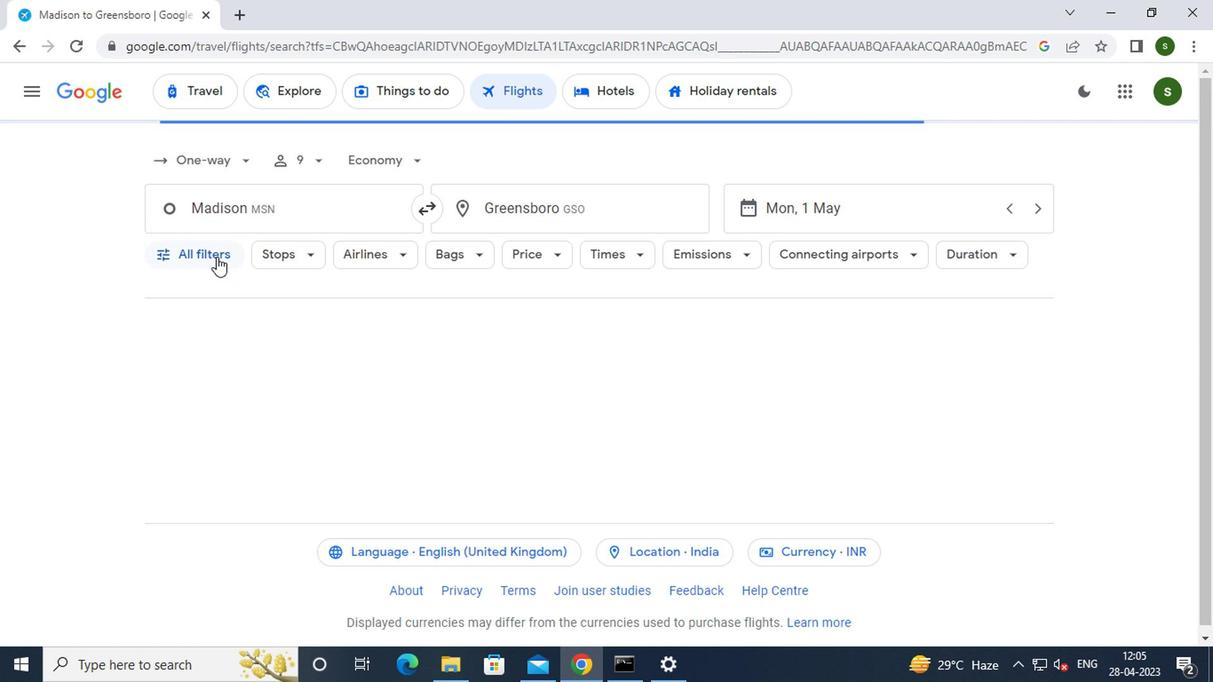 
Action: Mouse moved to (264, 357)
Screenshot: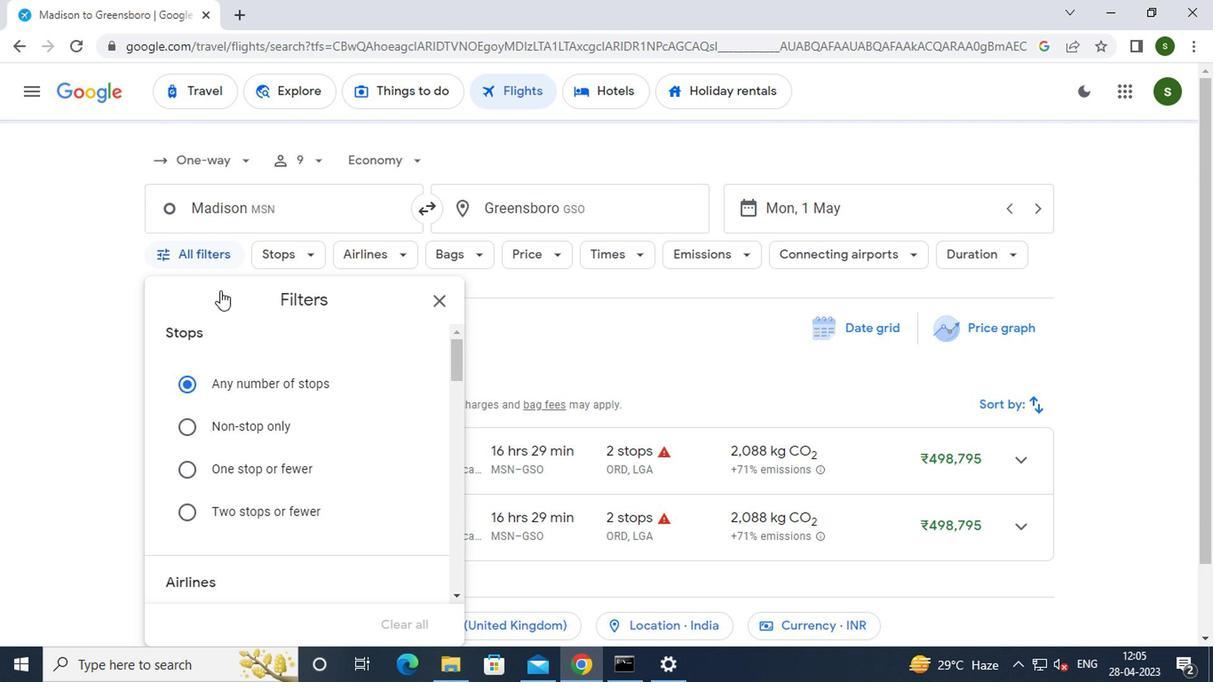 
Action: Mouse scrolled (264, 355) with delta (0, -1)
Screenshot: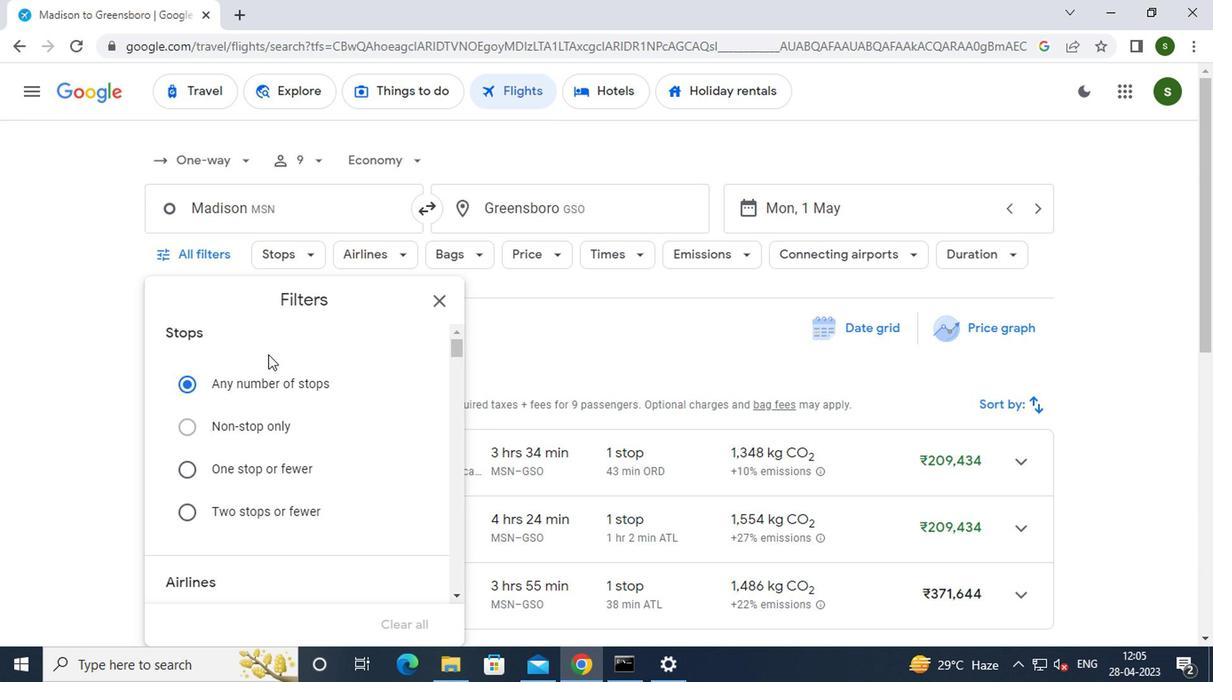 
Action: Mouse scrolled (264, 355) with delta (0, -1)
Screenshot: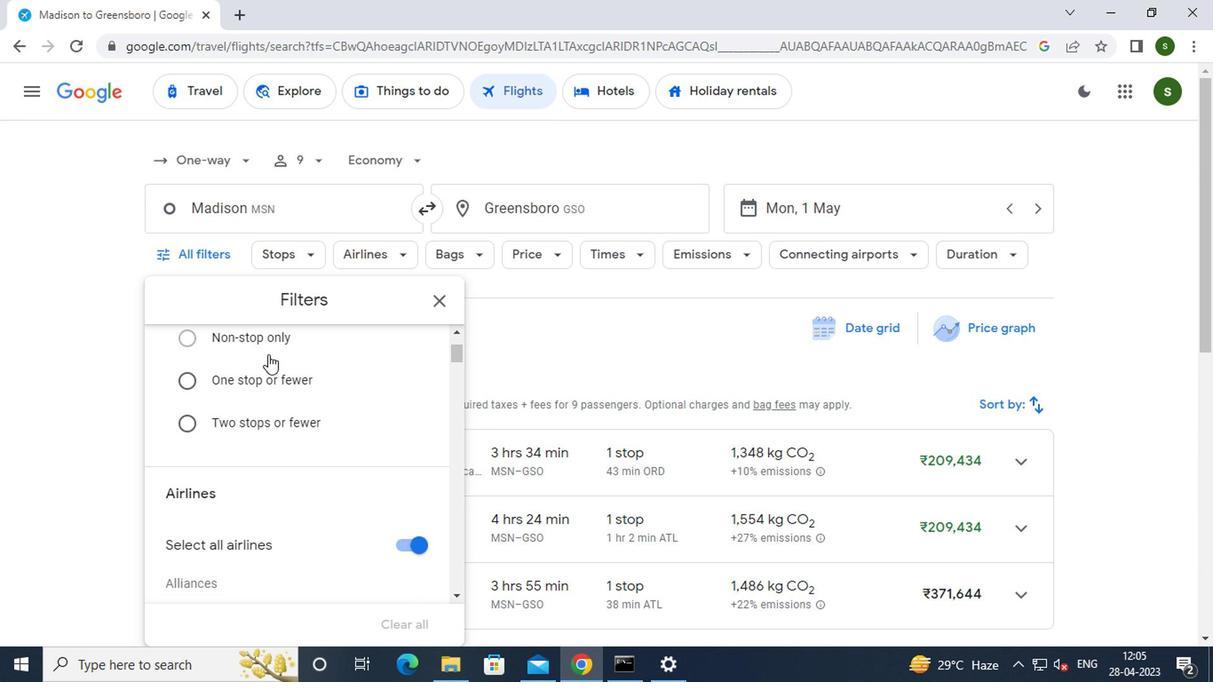 
Action: Mouse moved to (410, 460)
Screenshot: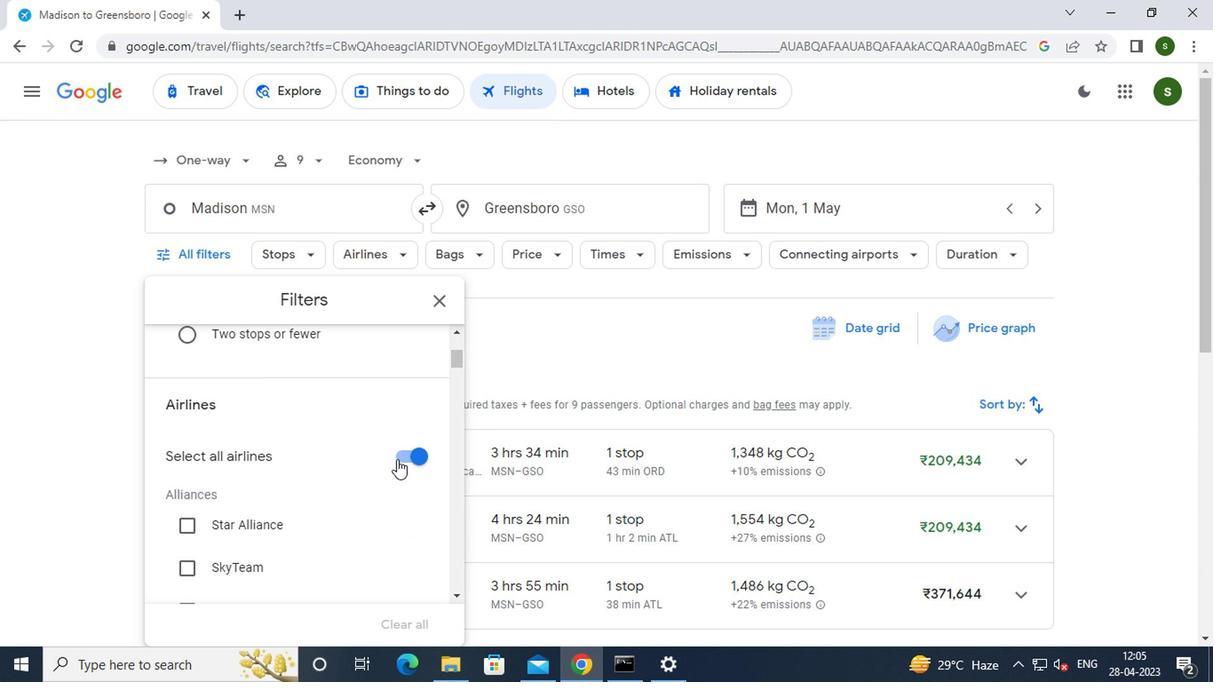 
Action: Mouse pressed left at (410, 460)
Screenshot: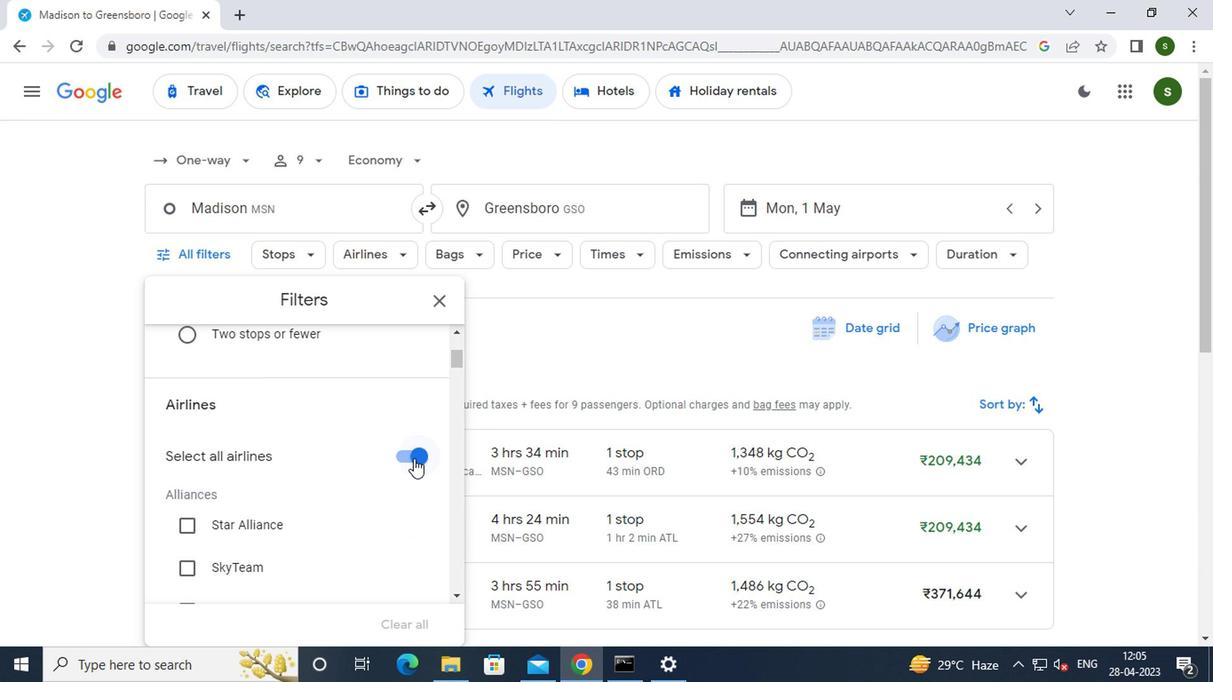 
Action: Mouse moved to (309, 432)
Screenshot: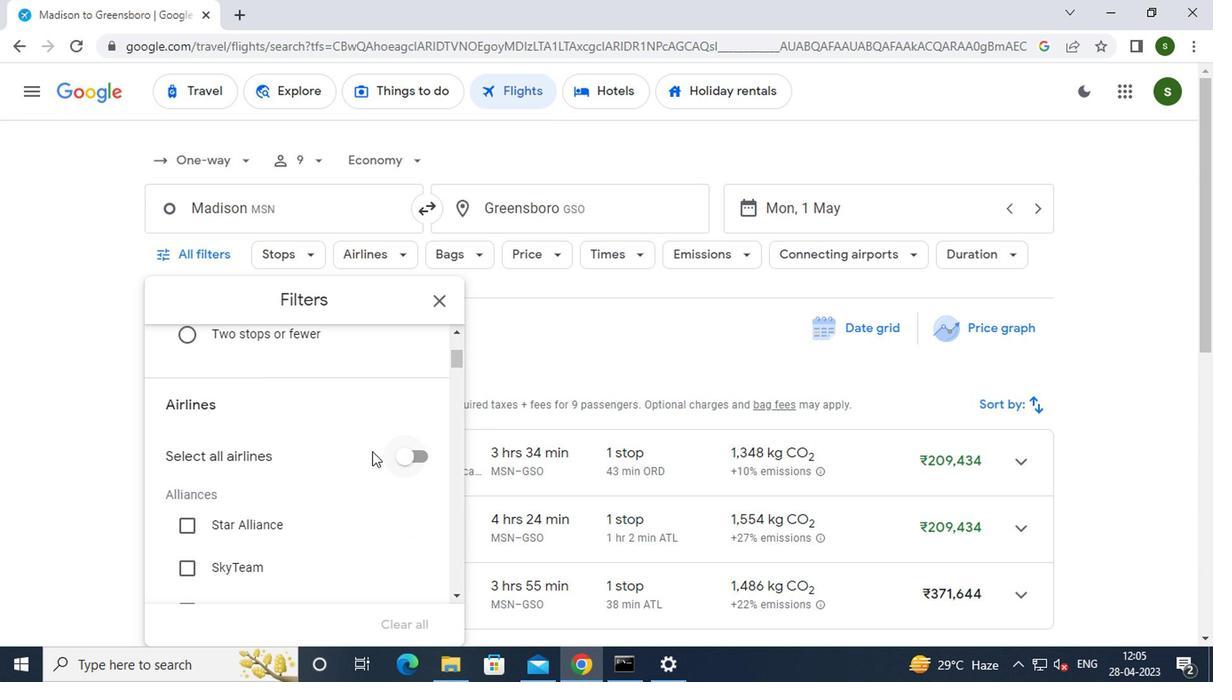 
Action: Mouse scrolled (309, 431) with delta (0, 0)
Screenshot: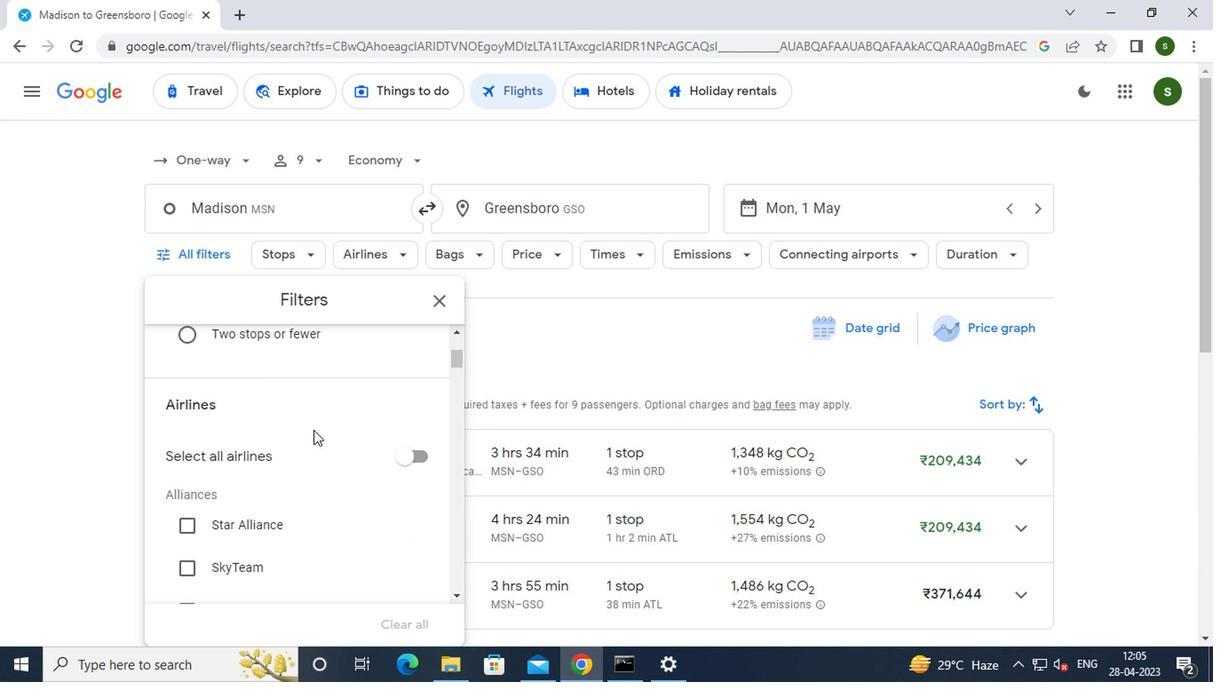 
Action: Mouse scrolled (309, 431) with delta (0, 0)
Screenshot: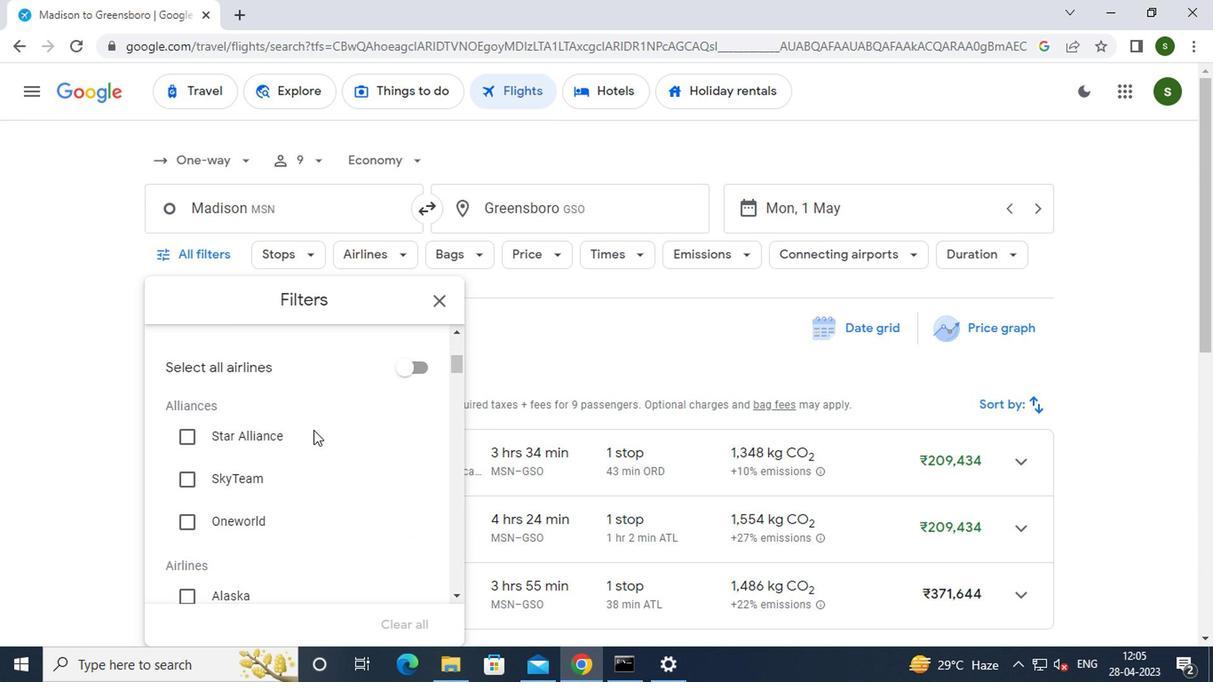 
Action: Mouse scrolled (309, 431) with delta (0, 0)
Screenshot: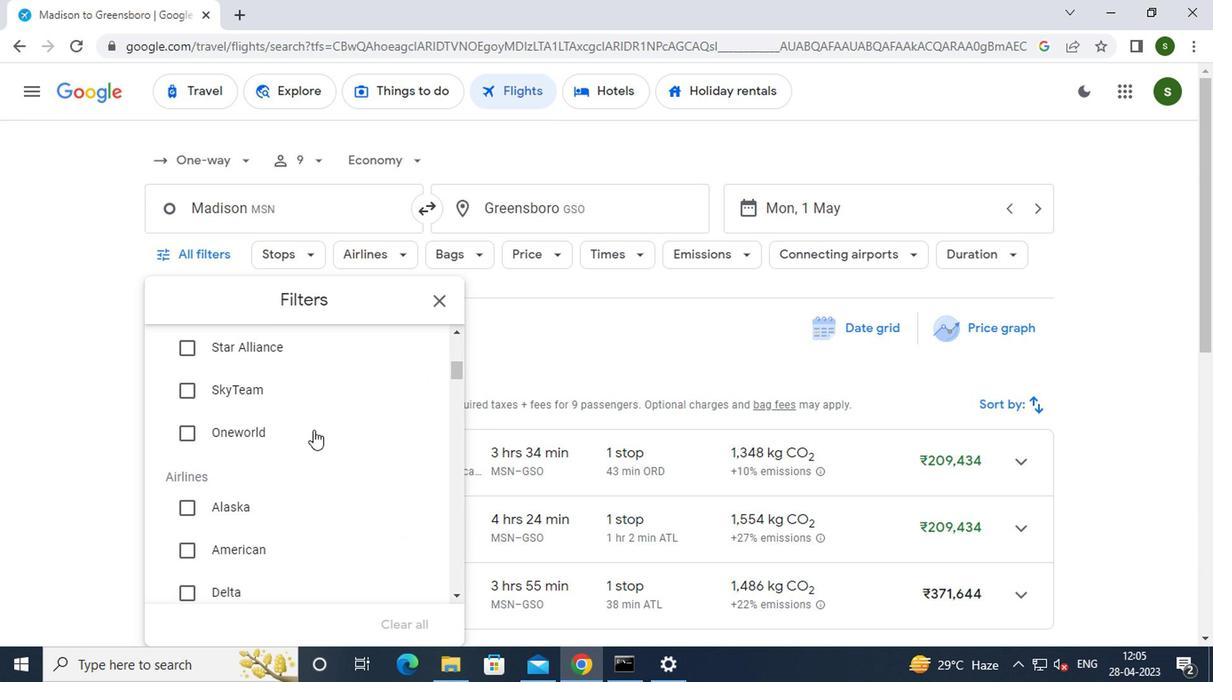 
Action: Mouse scrolled (309, 431) with delta (0, 0)
Screenshot: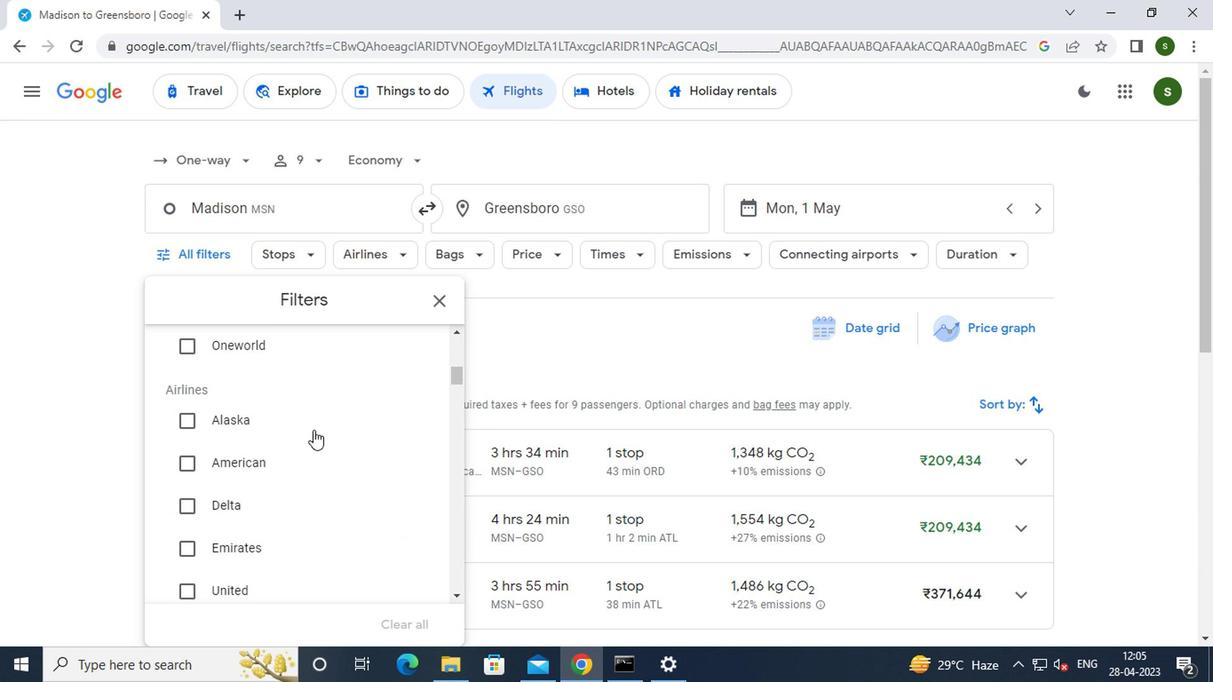 
Action: Mouse scrolled (309, 431) with delta (0, 0)
Screenshot: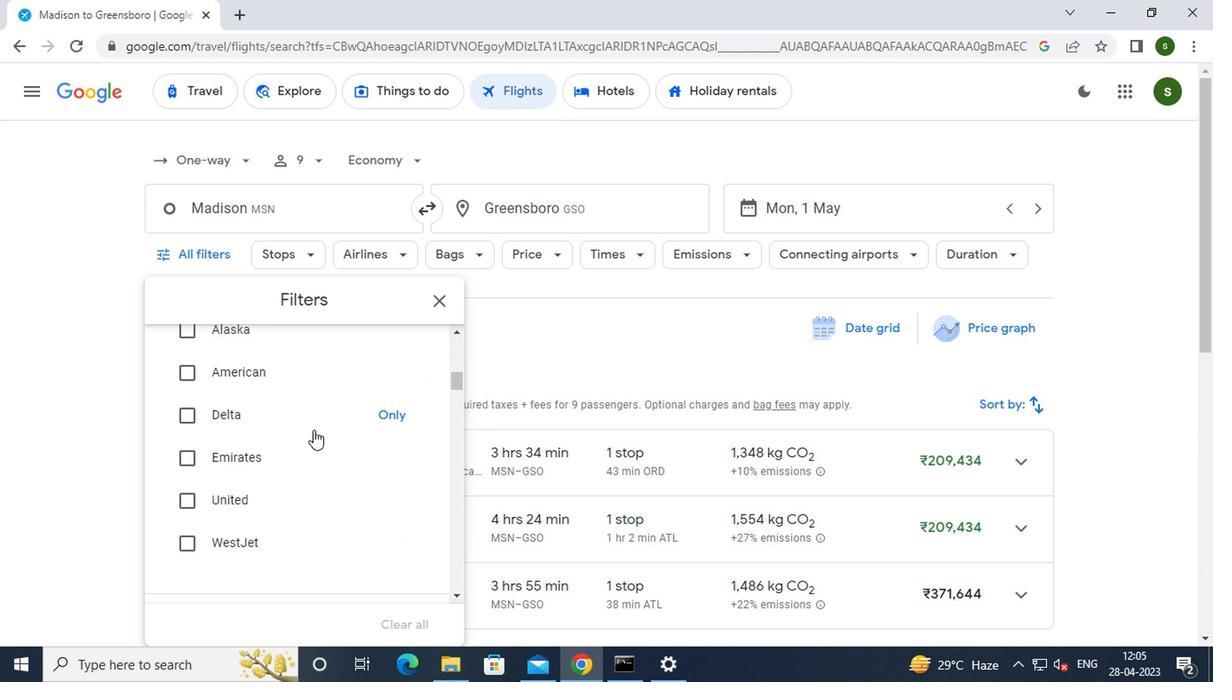 
Action: Mouse scrolled (309, 431) with delta (0, 0)
Screenshot: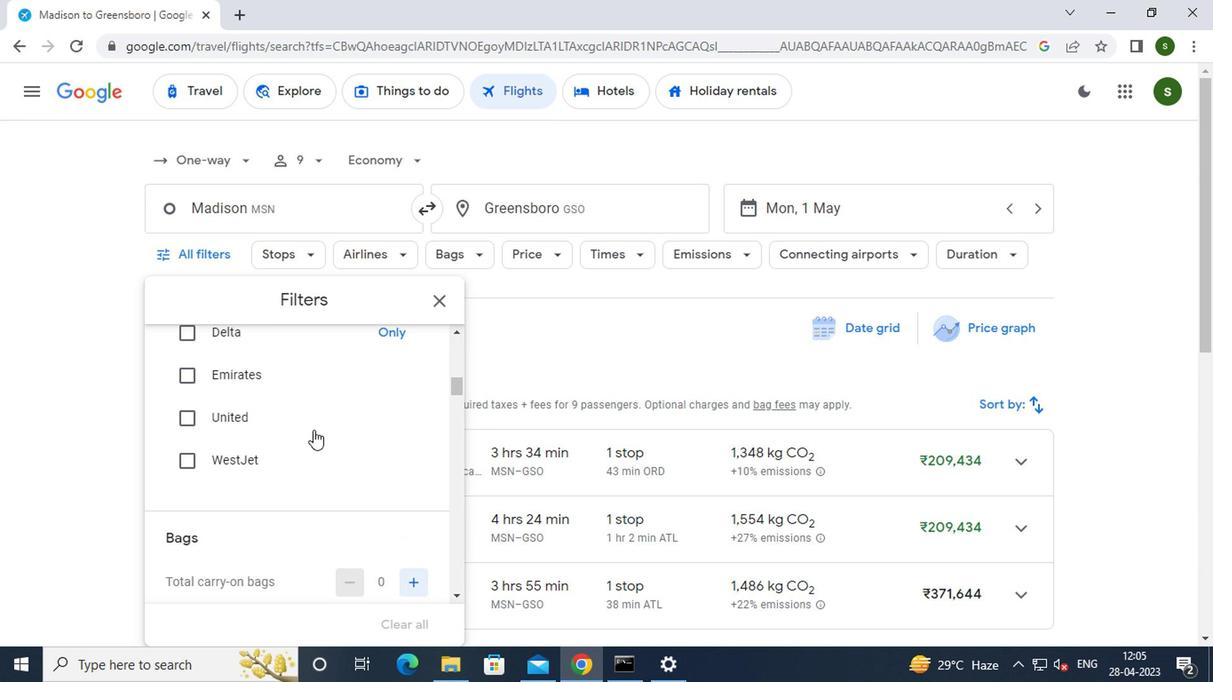 
Action: Mouse moved to (396, 480)
Screenshot: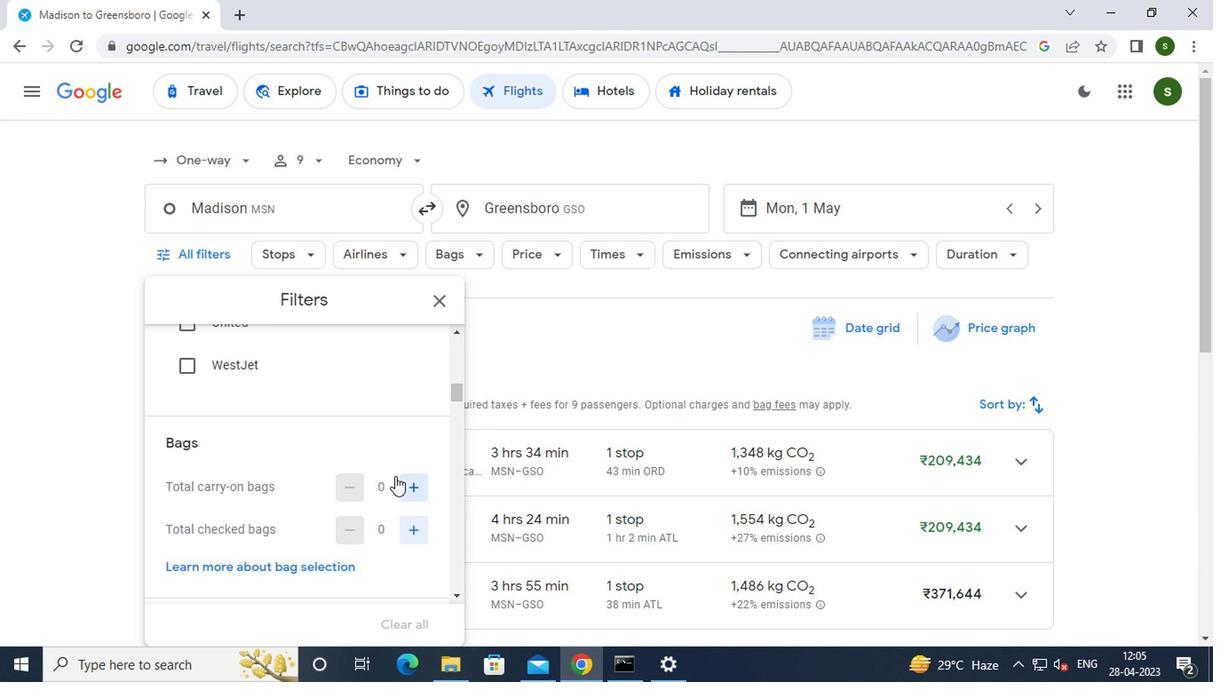 
Action: Mouse pressed left at (396, 480)
Screenshot: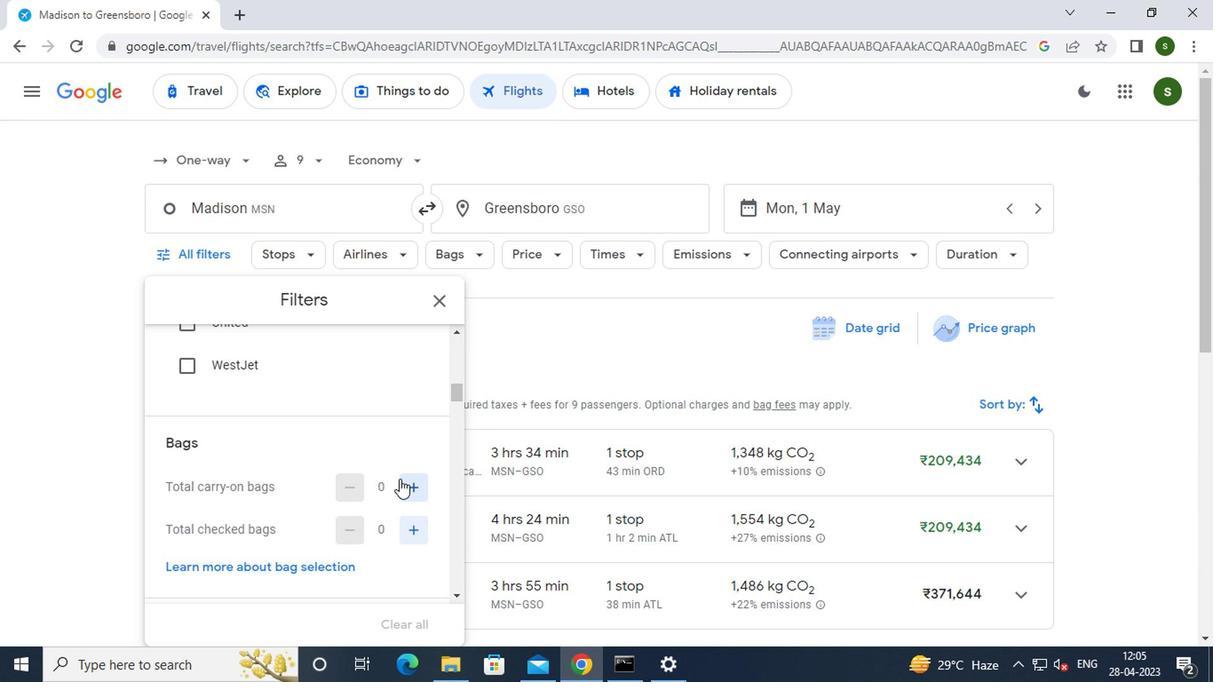 
Action: Mouse pressed left at (396, 480)
Screenshot: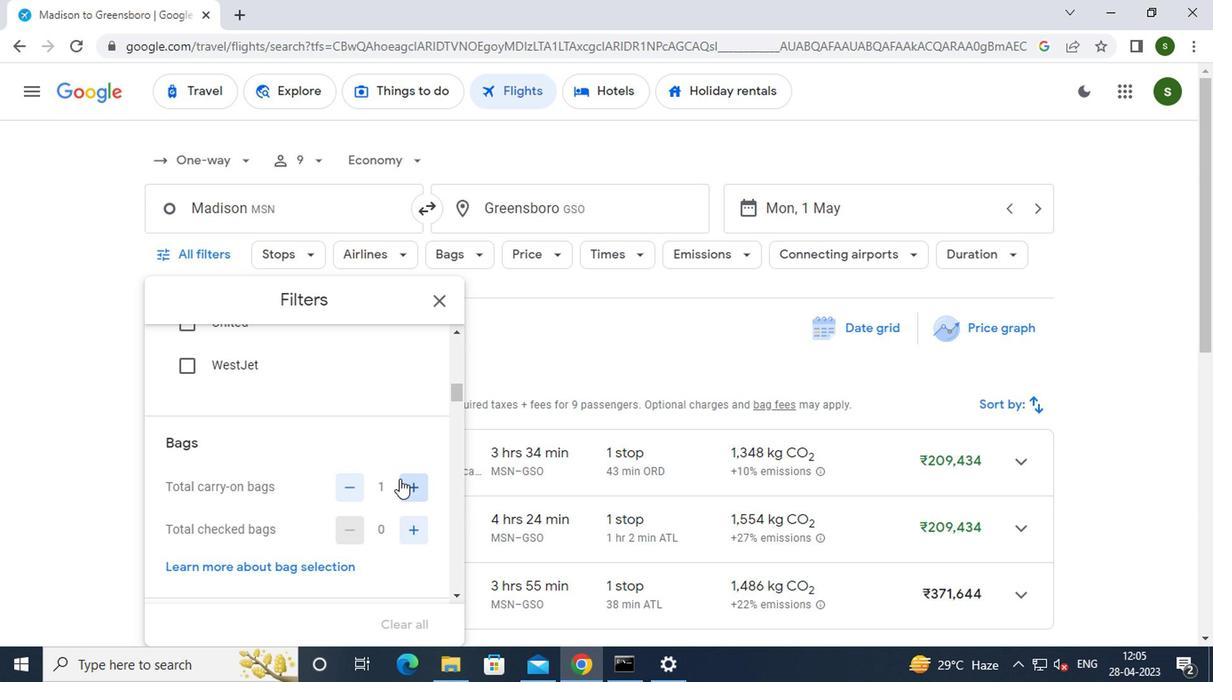 
Action: Mouse moved to (368, 437)
Screenshot: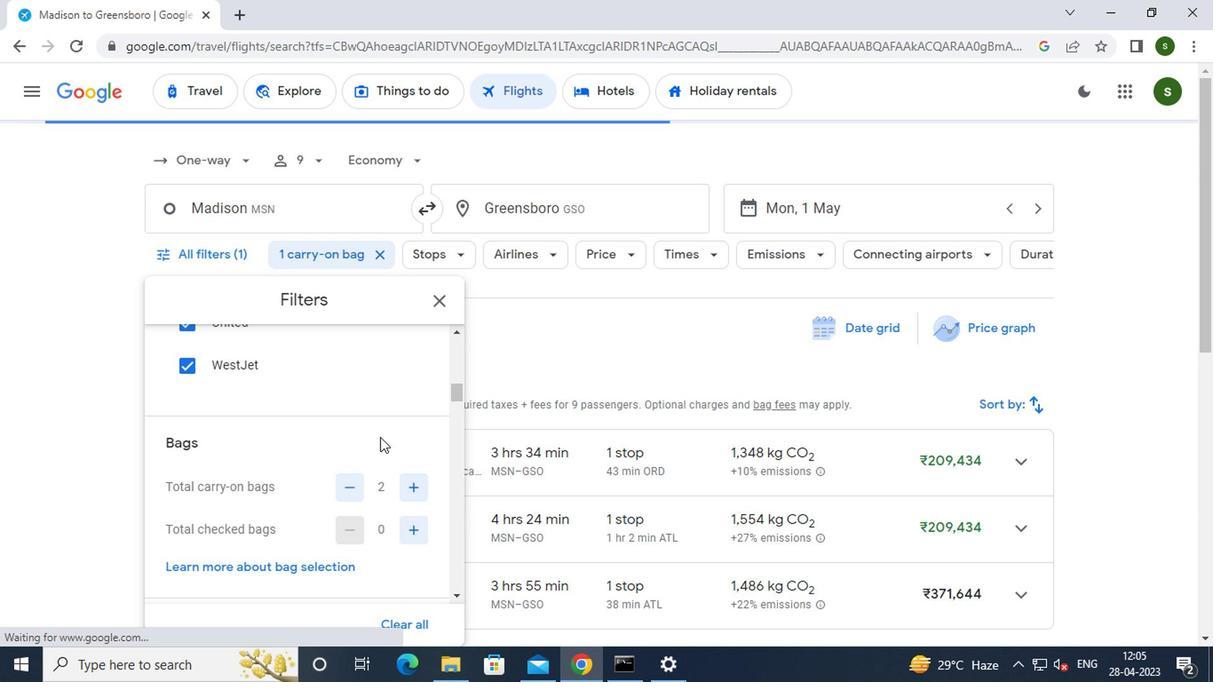 
Action: Mouse scrolled (368, 436) with delta (0, 0)
Screenshot: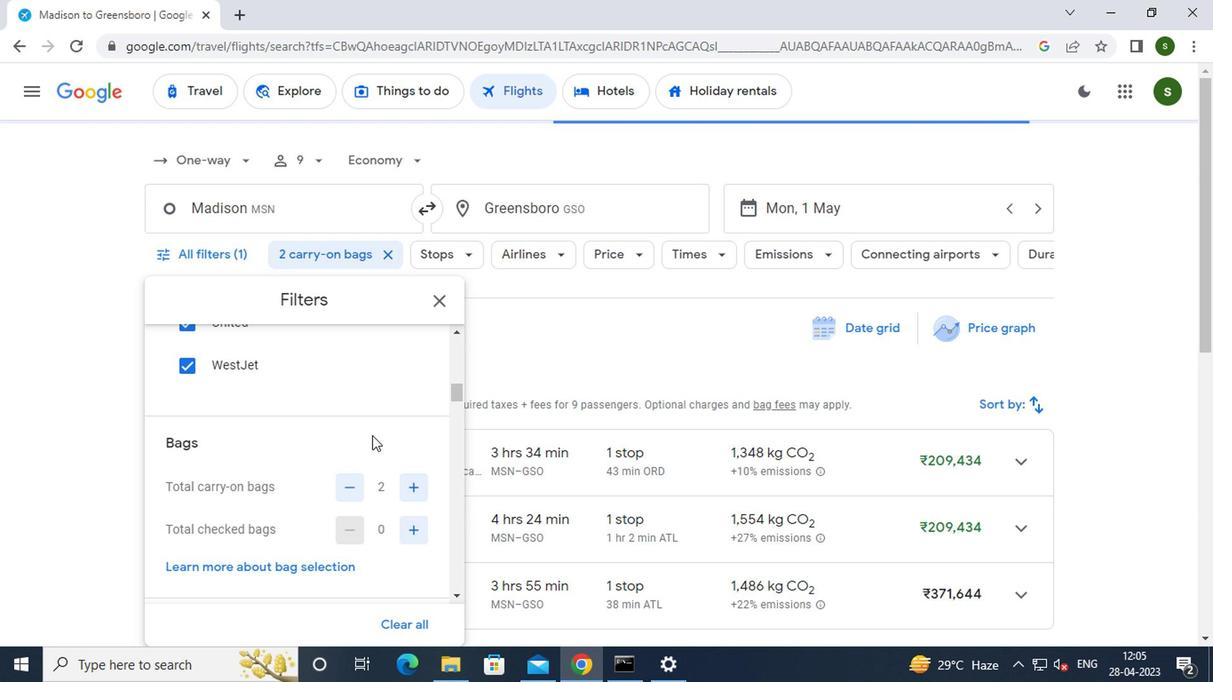 
Action: Mouse scrolled (368, 436) with delta (0, 0)
Screenshot: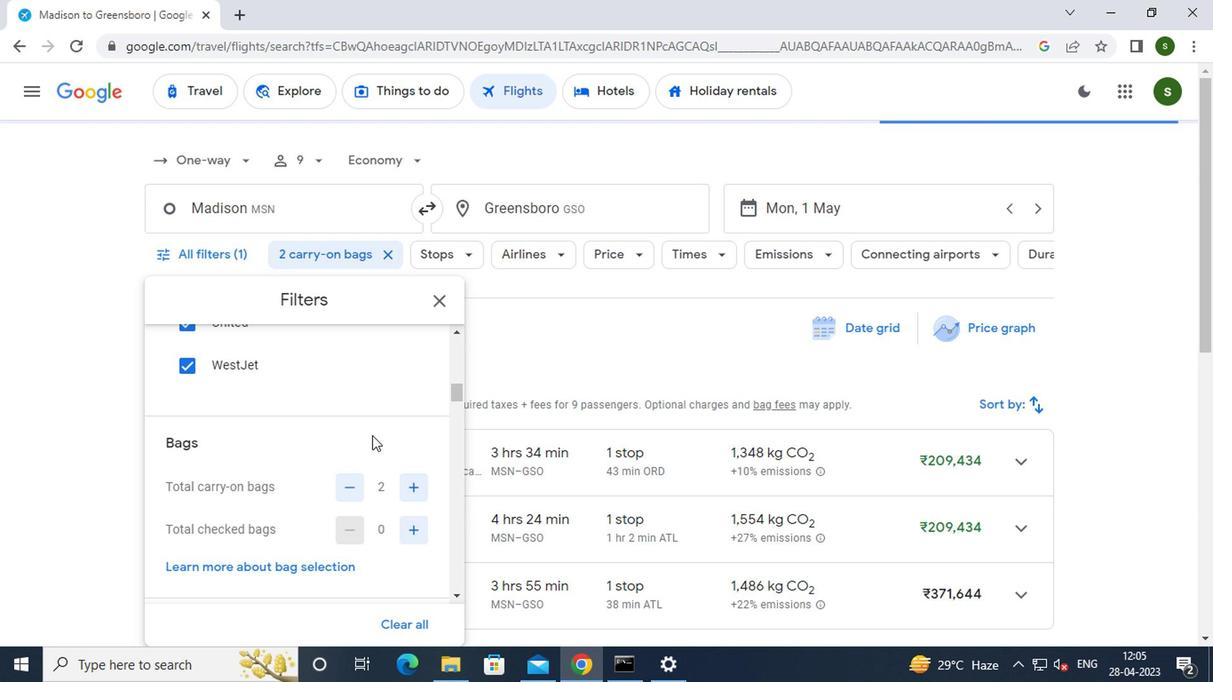 
Action: Mouse scrolled (368, 436) with delta (0, 0)
Screenshot: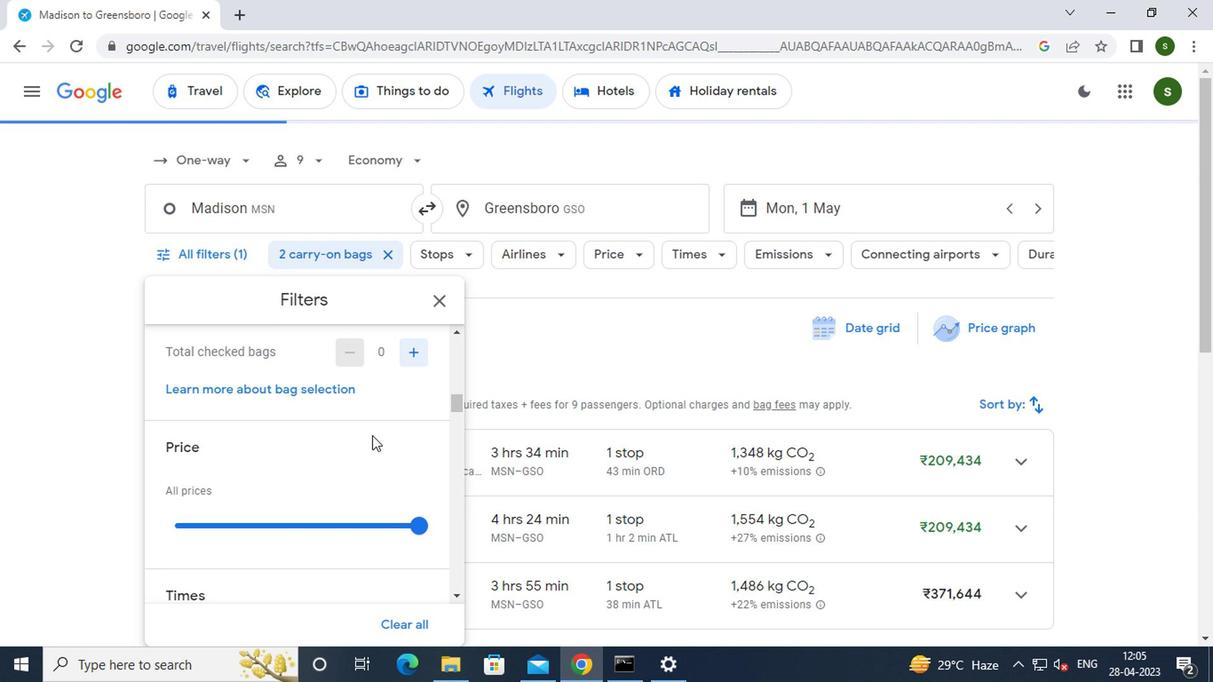 
Action: Mouse moved to (417, 429)
Screenshot: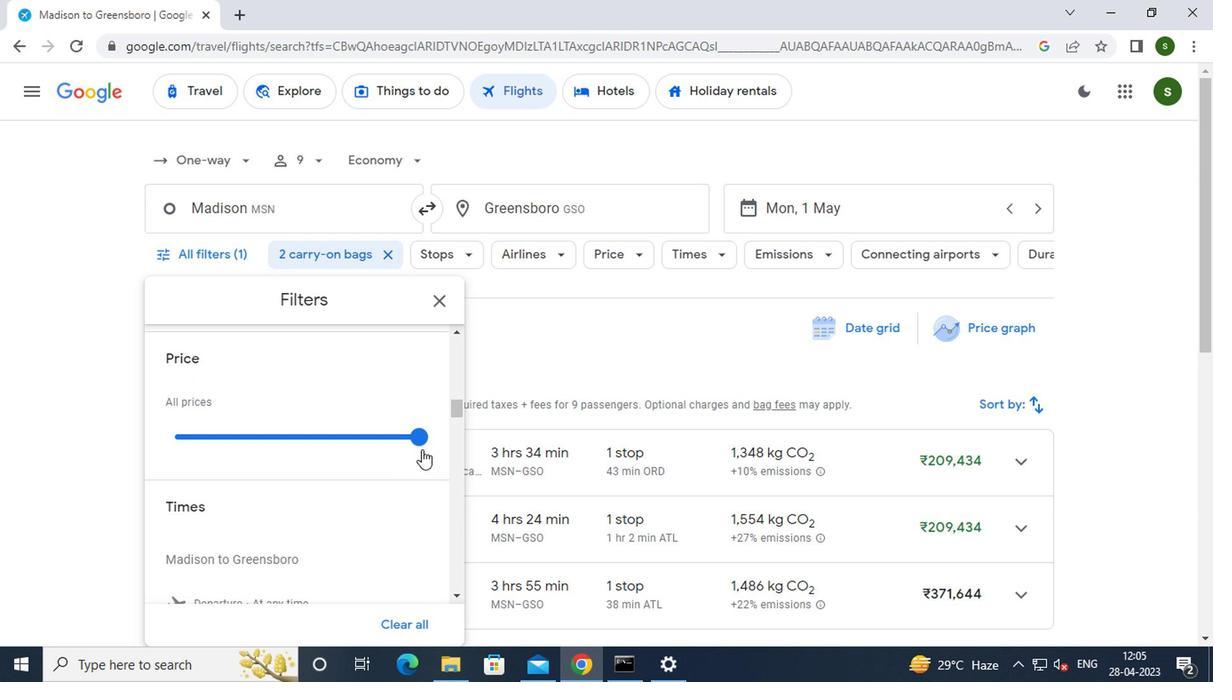 
Action: Mouse pressed left at (417, 429)
Screenshot: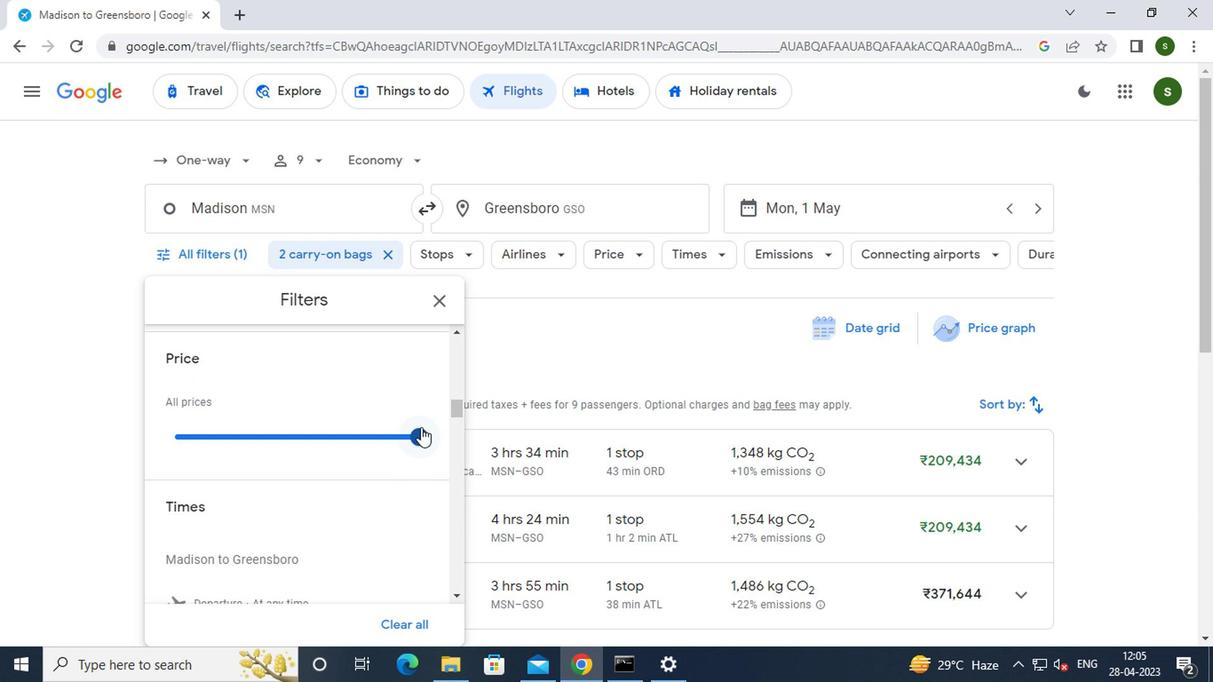 
Action: Mouse moved to (265, 410)
Screenshot: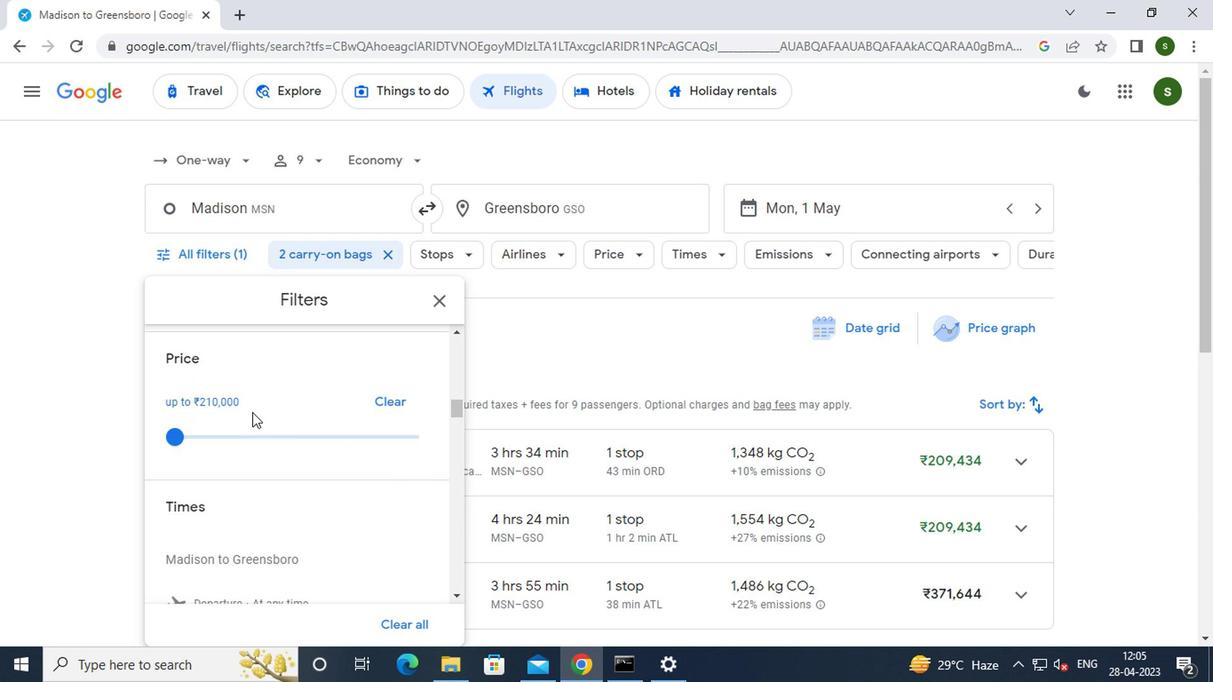 
Action: Mouse scrolled (265, 408) with delta (0, -1)
Screenshot: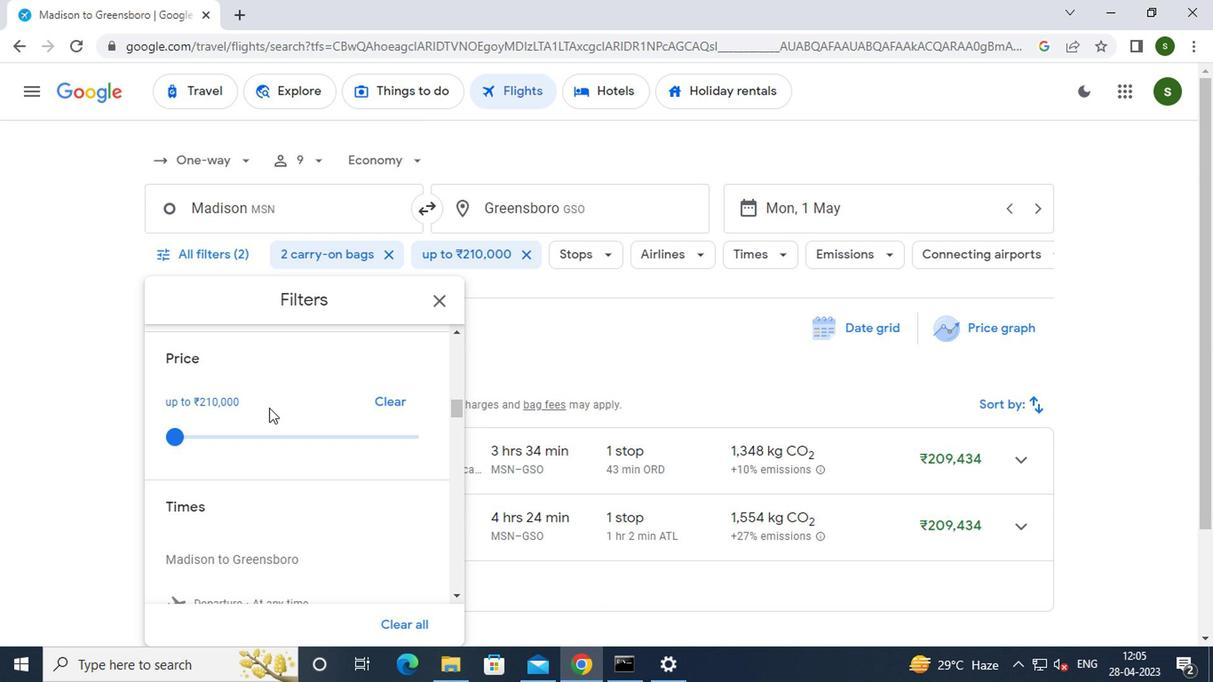 
Action: Mouse scrolled (265, 408) with delta (0, -1)
Screenshot: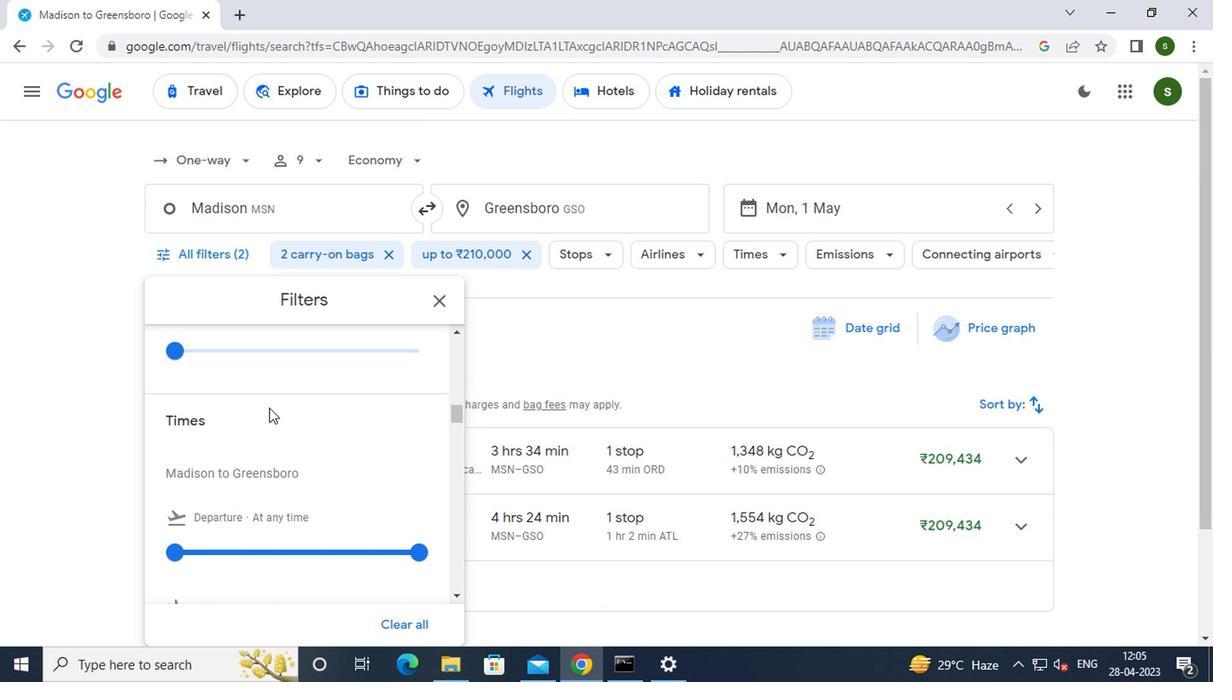 
Action: Mouse moved to (169, 460)
Screenshot: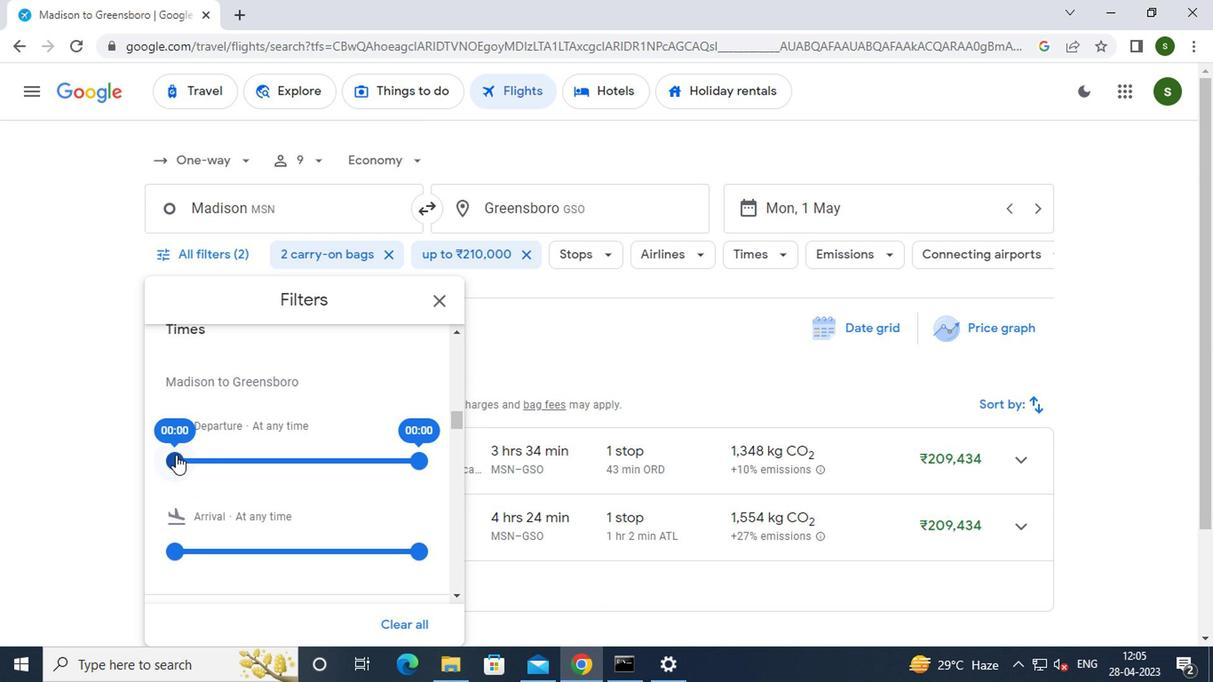 
Action: Mouse pressed left at (169, 460)
Screenshot: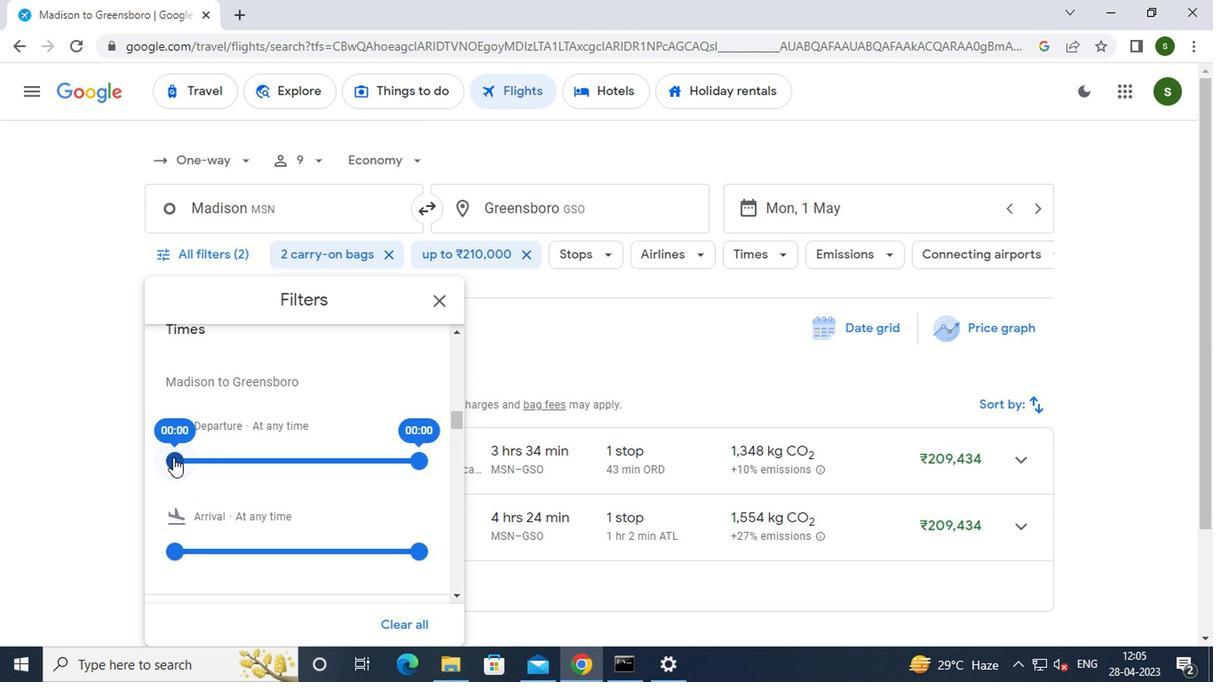 
Action: Mouse moved to (482, 348)
Screenshot: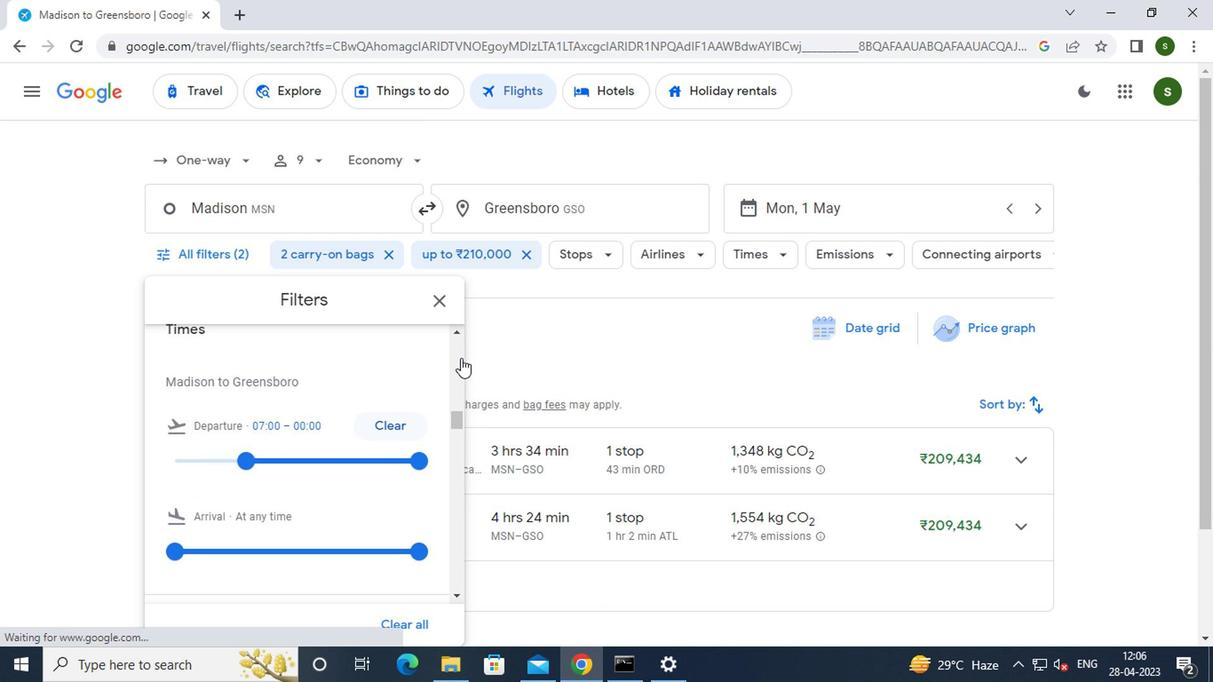 
Action: Mouse pressed left at (482, 348)
Screenshot: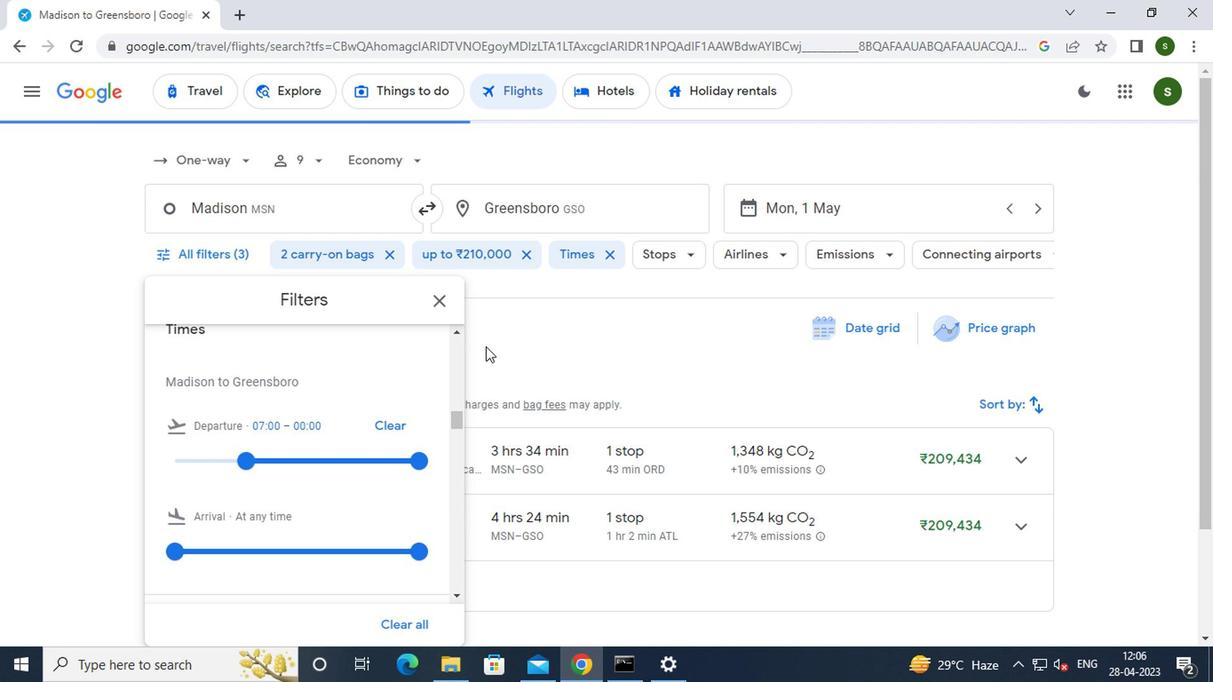 
